 Task: Open Card Cabaret Review in Board Customer Needs Assessment to Workspace Help Desk Software and add a team member Softage.4@softage.net, a label Blue, a checklist Biology, an attachment from your computer, a color Blue and finally, add a card description 'Plan and execute company team-building retreat with a focus on personal branding' and a comment 'We should approach this task with a sense of experimentation and a willingness to learn from our mistakes.'. Add a start date 'Jan 08, 1900' with a due date 'Jan 15, 1900'
Action: Mouse moved to (95, 43)
Screenshot: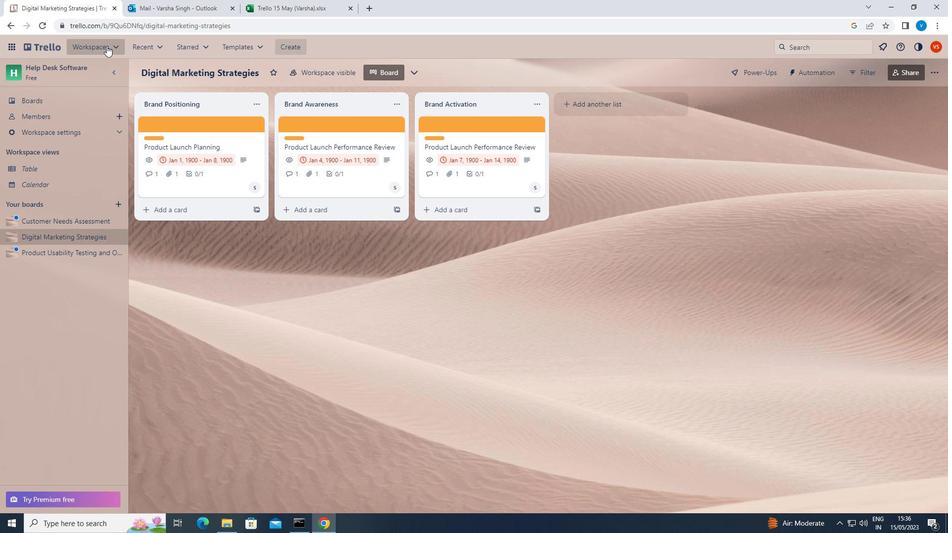 
Action: Mouse pressed left at (95, 43)
Screenshot: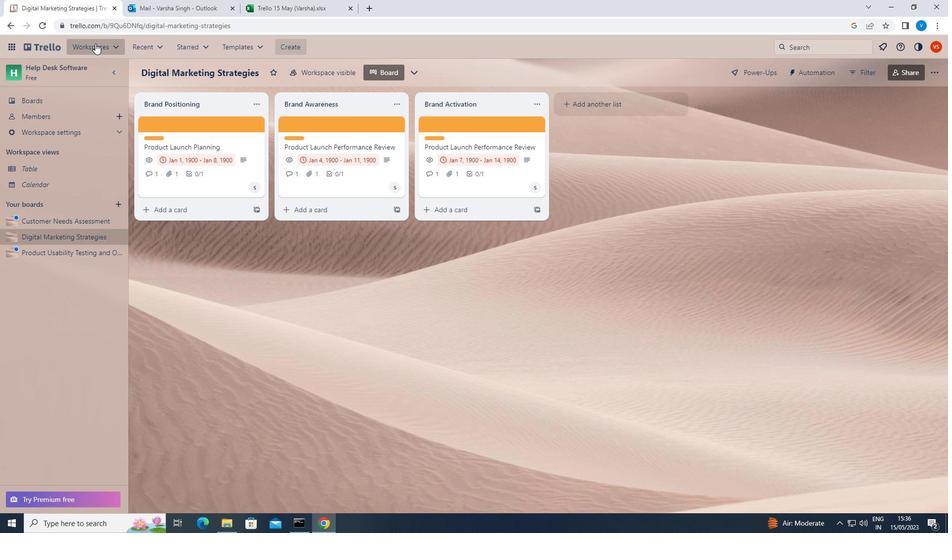 
Action: Mouse moved to (126, 464)
Screenshot: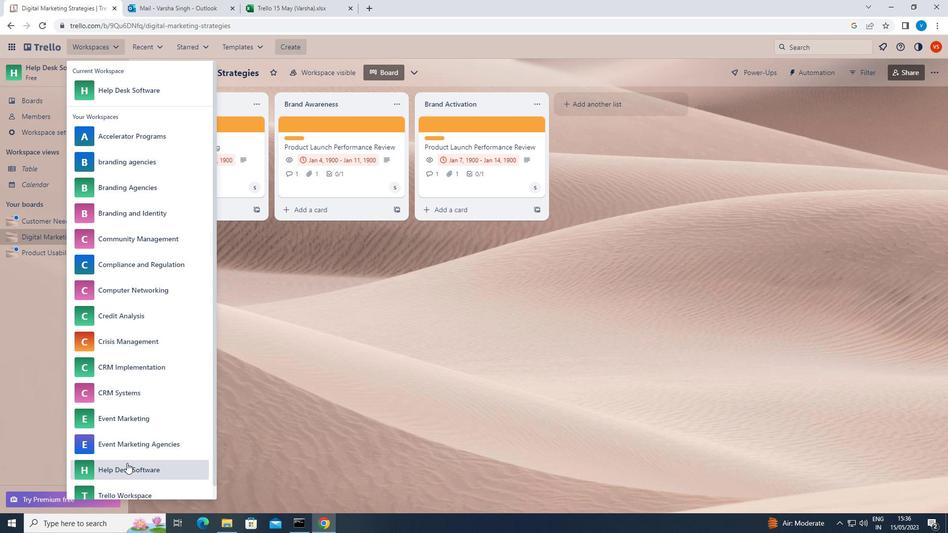 
Action: Mouse pressed left at (126, 464)
Screenshot: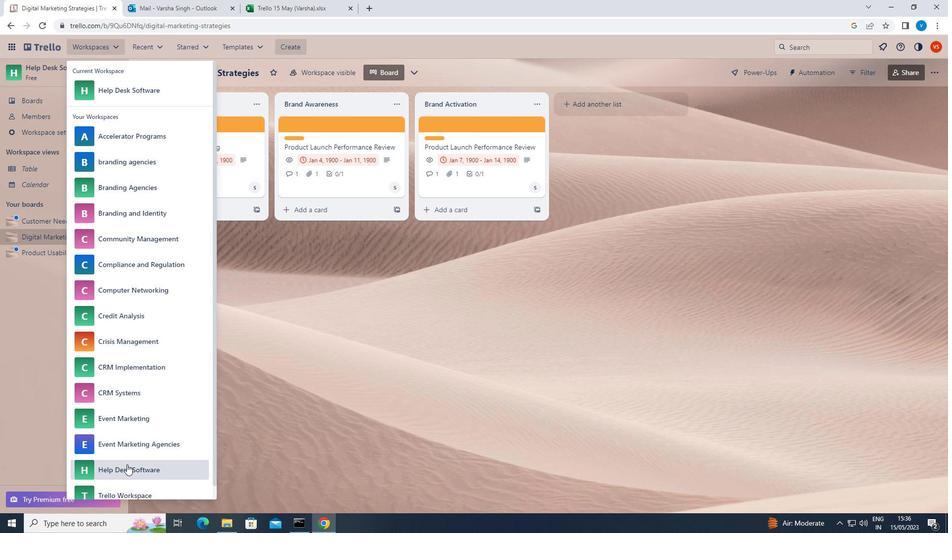 
Action: Mouse moved to (52, 219)
Screenshot: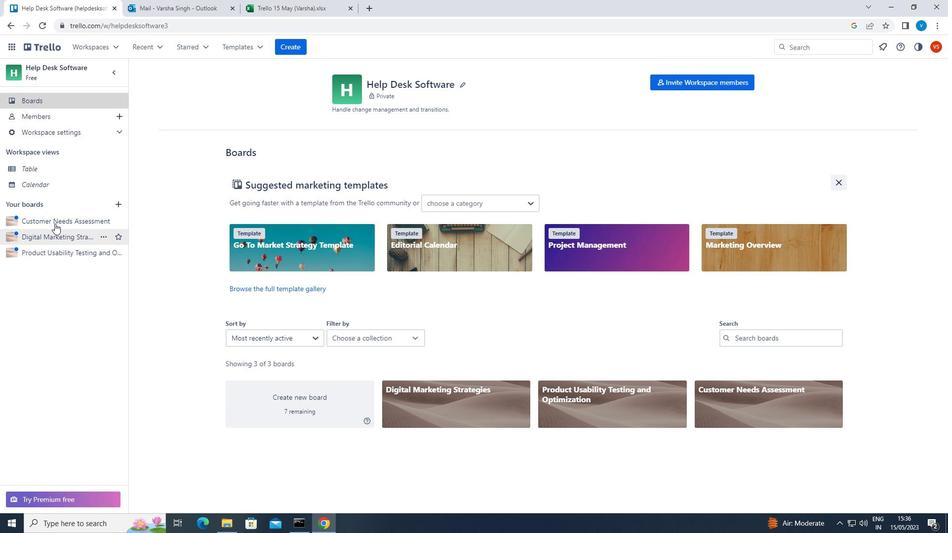 
Action: Mouse pressed left at (52, 219)
Screenshot: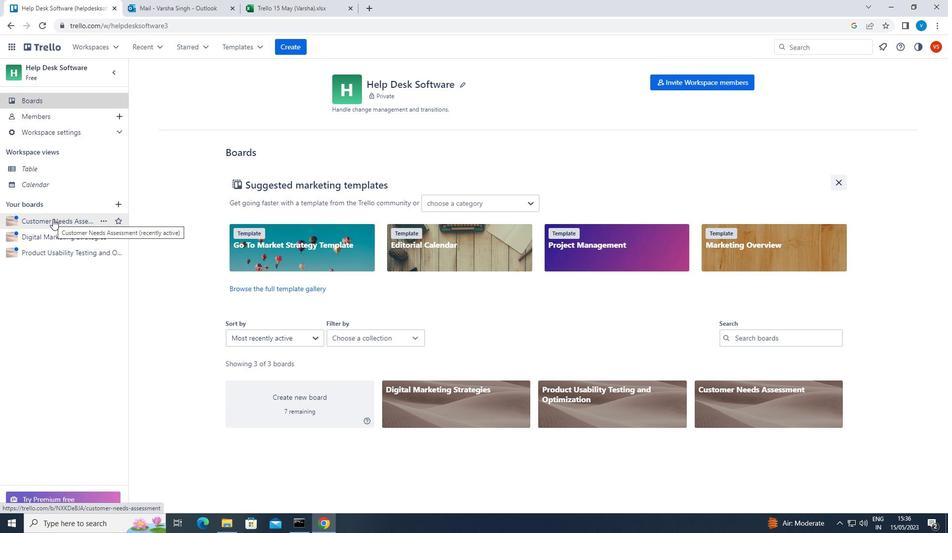 
Action: Mouse moved to (428, 124)
Screenshot: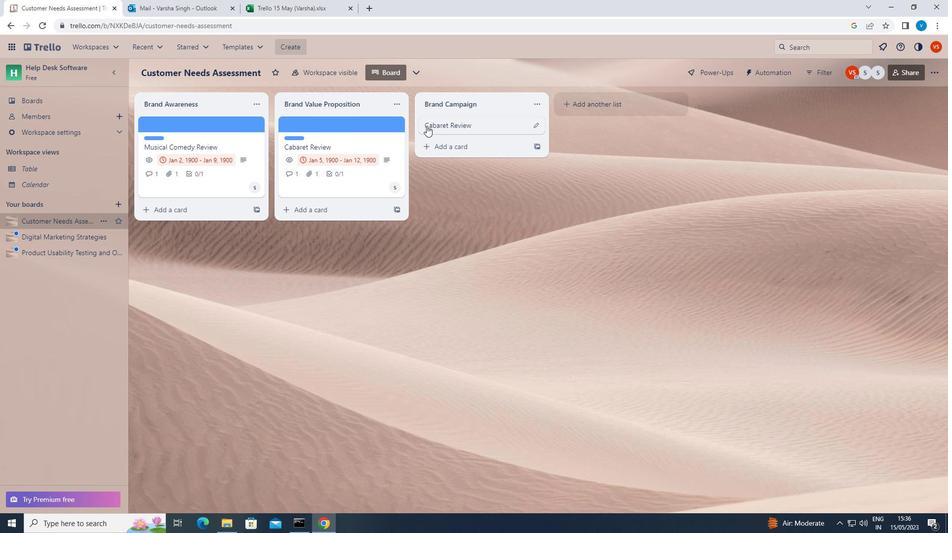 
Action: Mouse pressed left at (428, 124)
Screenshot: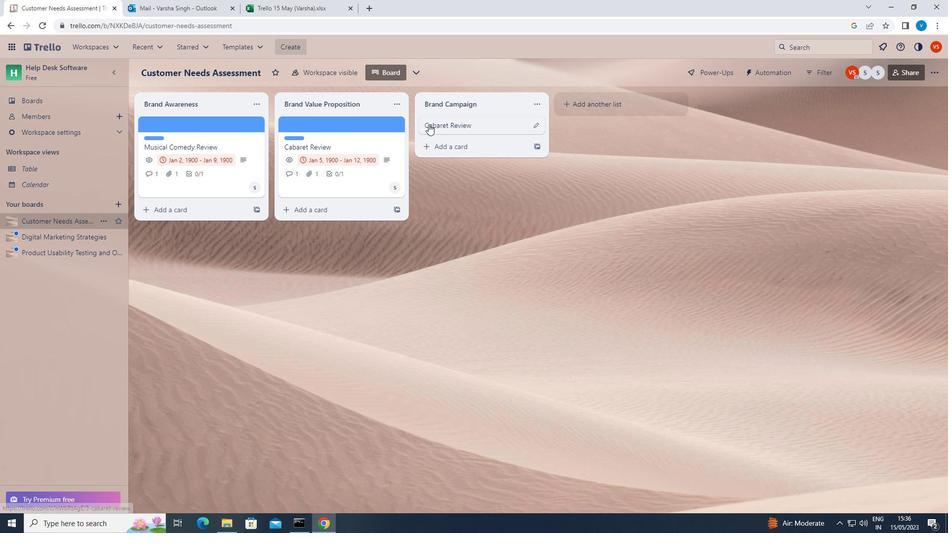 
Action: Mouse moved to (605, 162)
Screenshot: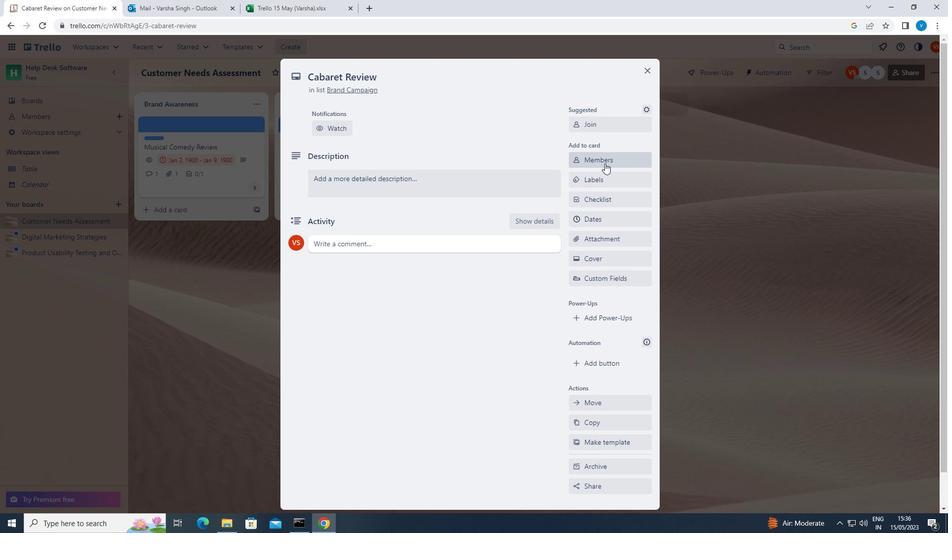 
Action: Mouse pressed left at (605, 162)
Screenshot: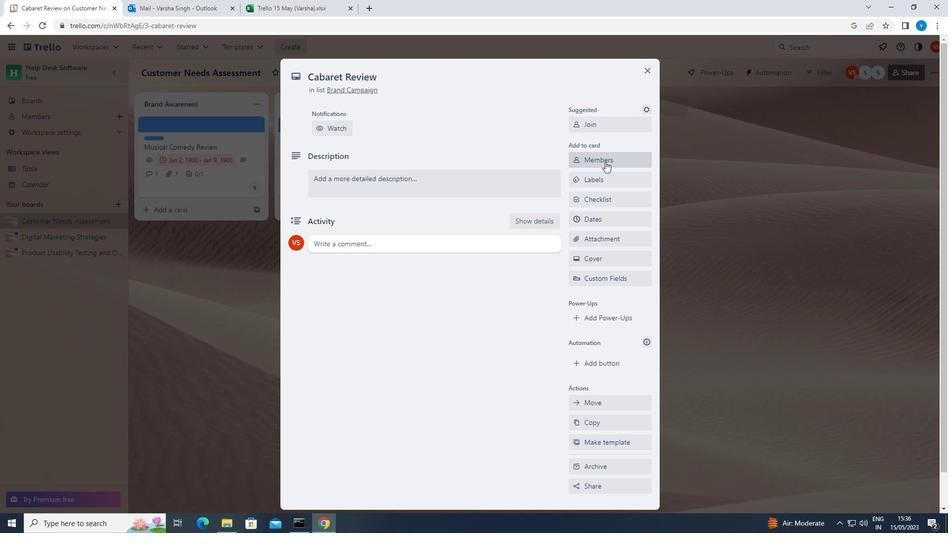 
Action: Mouse moved to (551, 180)
Screenshot: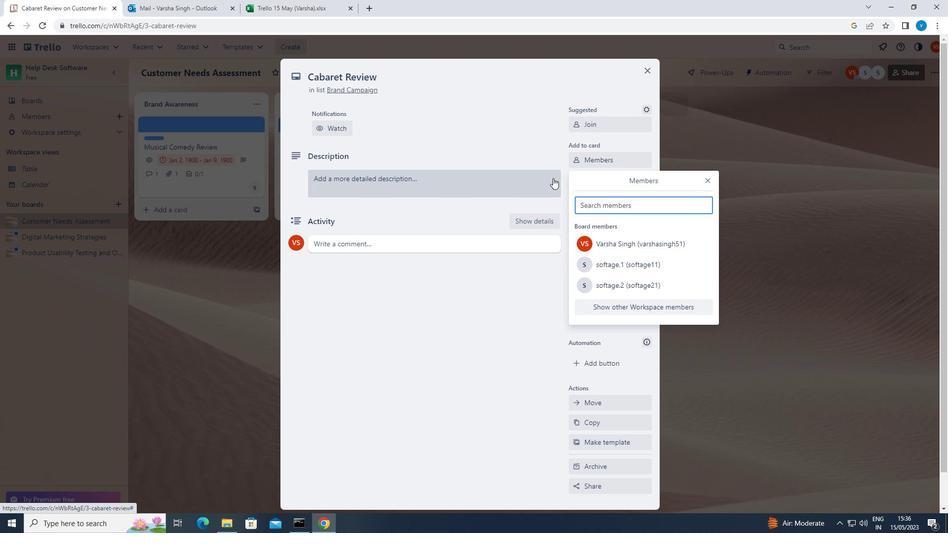 
Action: Key pressed <Key.shift>SOFTAGE.4<Key.shift><Key.shift><Key.shift>@SOFTAGE.NET
Screenshot: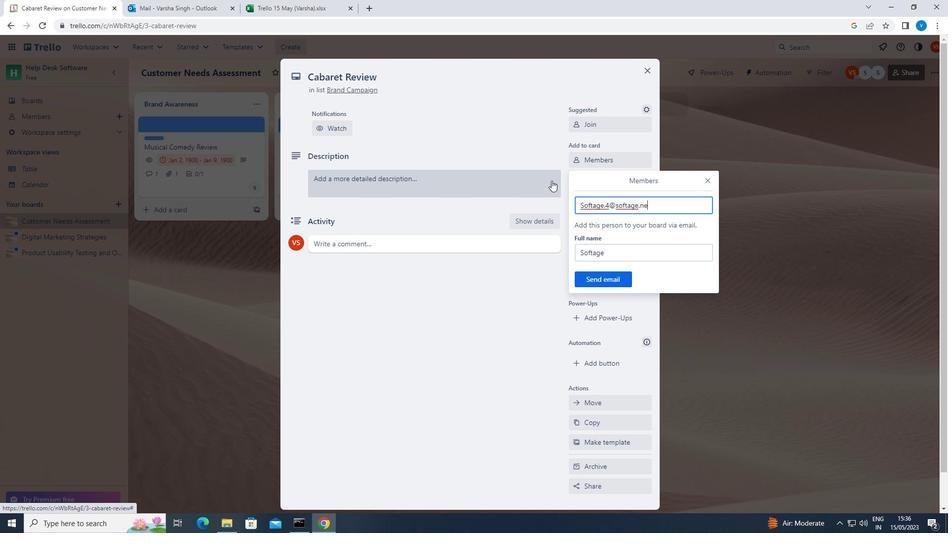
Action: Mouse moved to (614, 275)
Screenshot: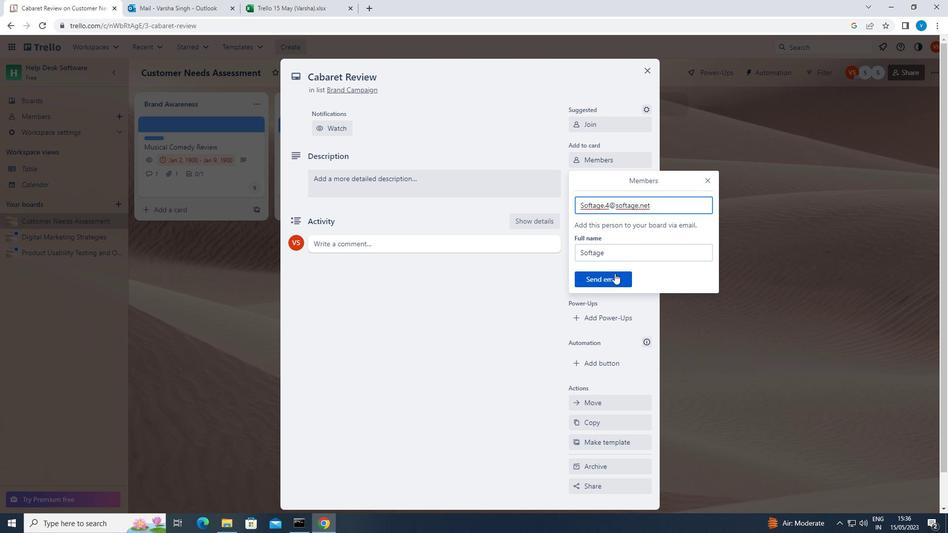 
Action: Mouse pressed left at (614, 275)
Screenshot: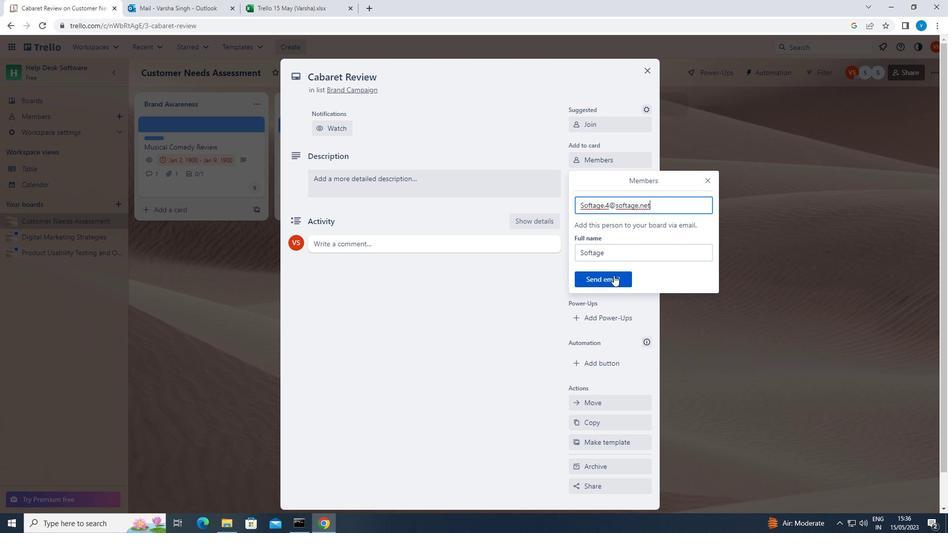 
Action: Mouse moved to (609, 178)
Screenshot: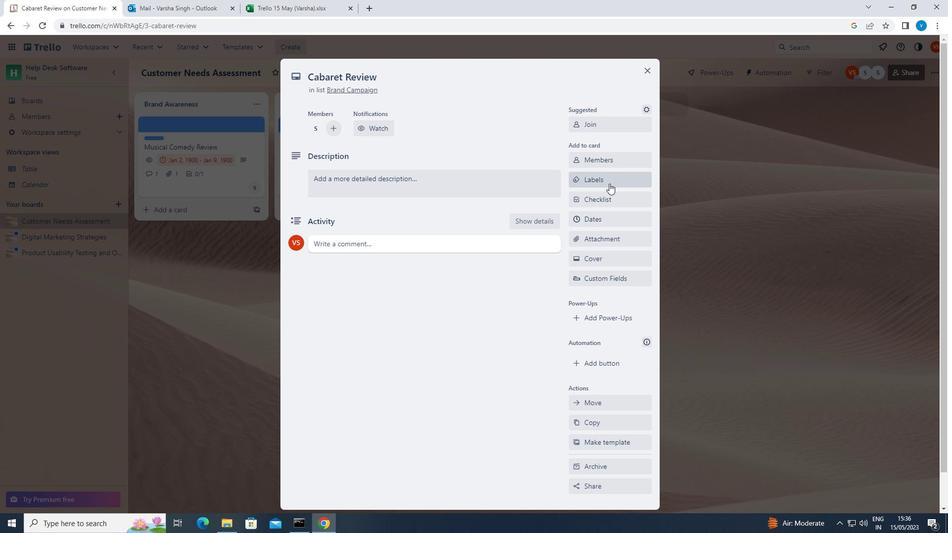 
Action: Mouse pressed left at (609, 178)
Screenshot: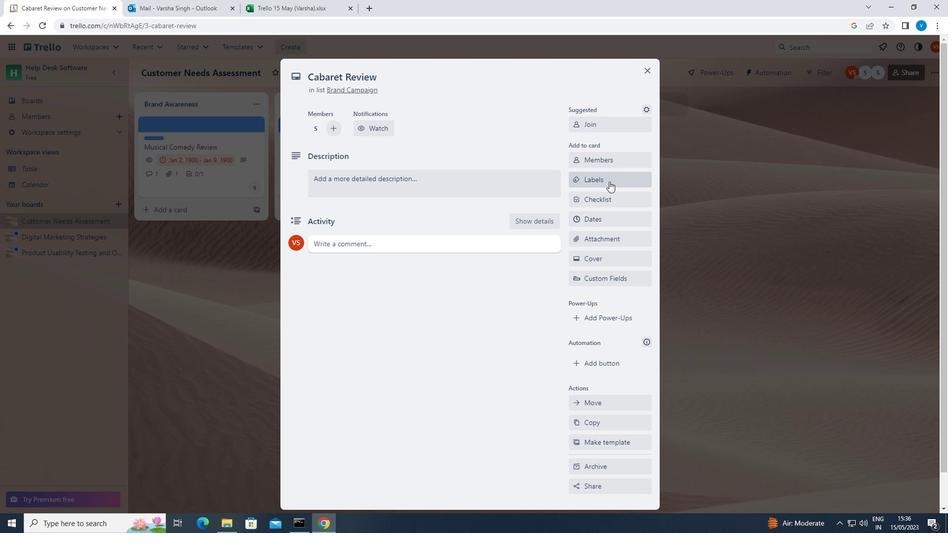 
Action: Mouse moved to (606, 342)
Screenshot: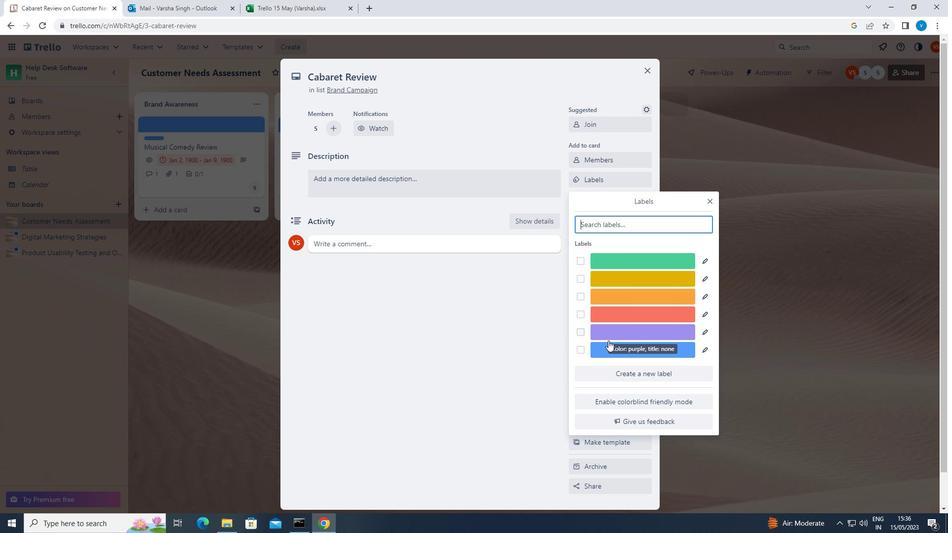 
Action: Mouse pressed left at (606, 342)
Screenshot: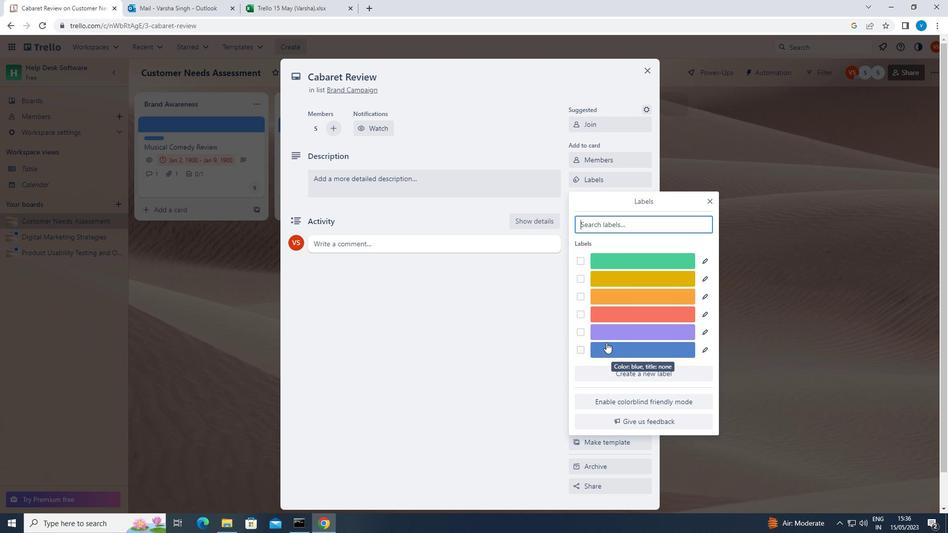 
Action: Mouse moved to (712, 203)
Screenshot: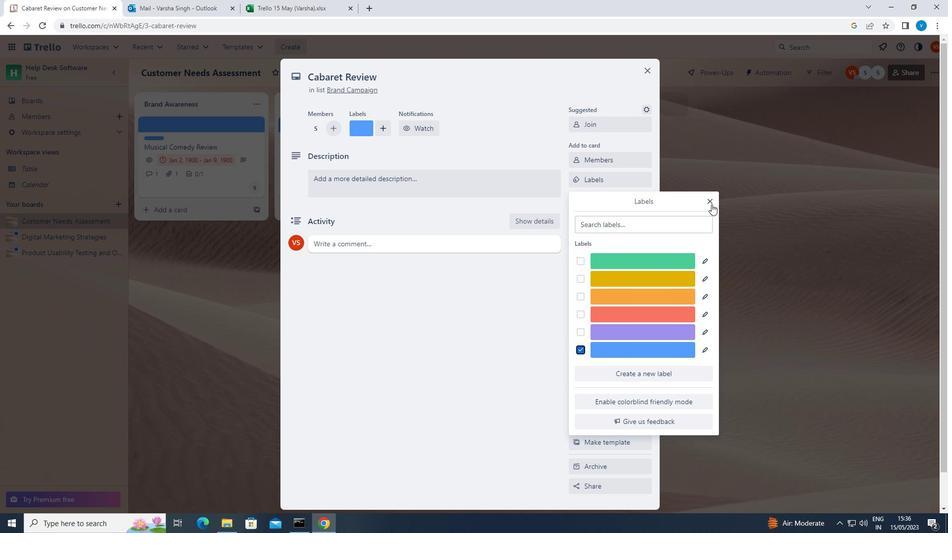 
Action: Mouse pressed left at (712, 203)
Screenshot: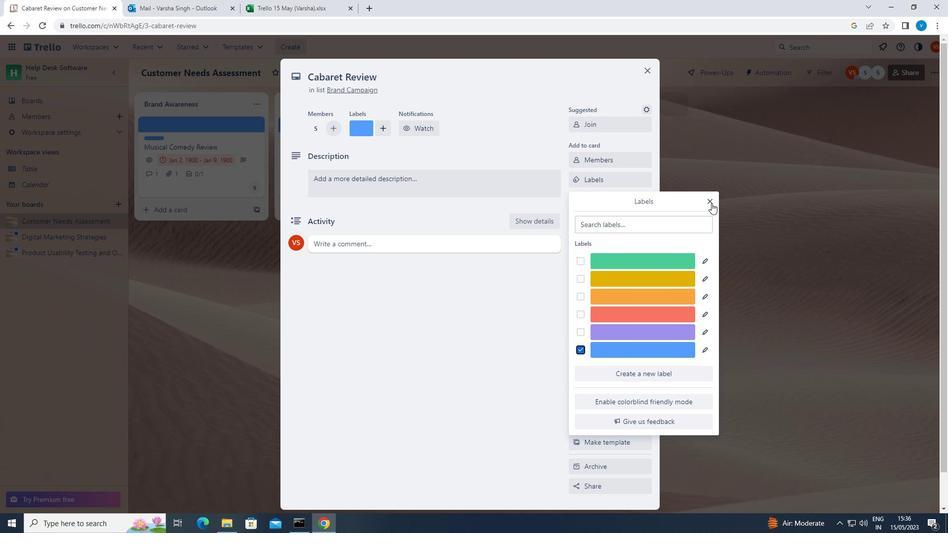 
Action: Mouse moved to (601, 202)
Screenshot: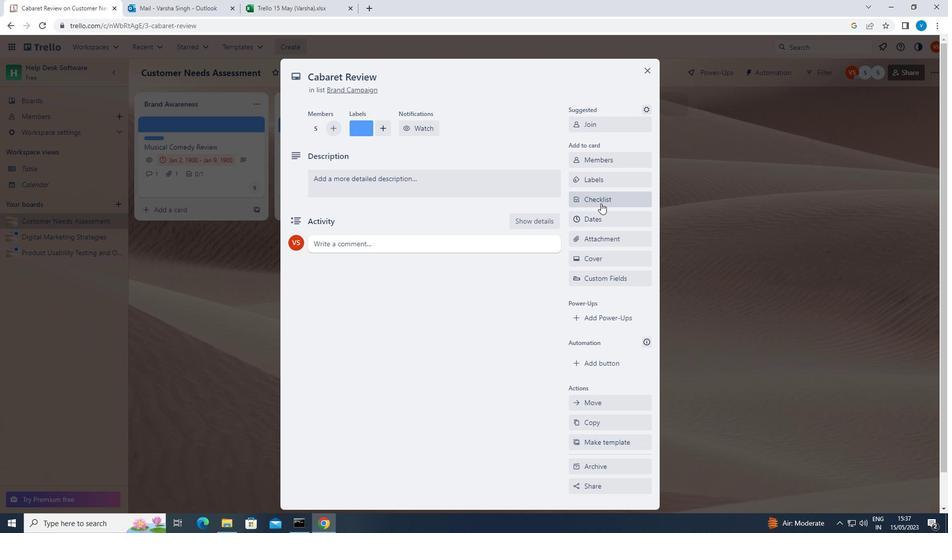 
Action: Mouse pressed left at (601, 202)
Screenshot: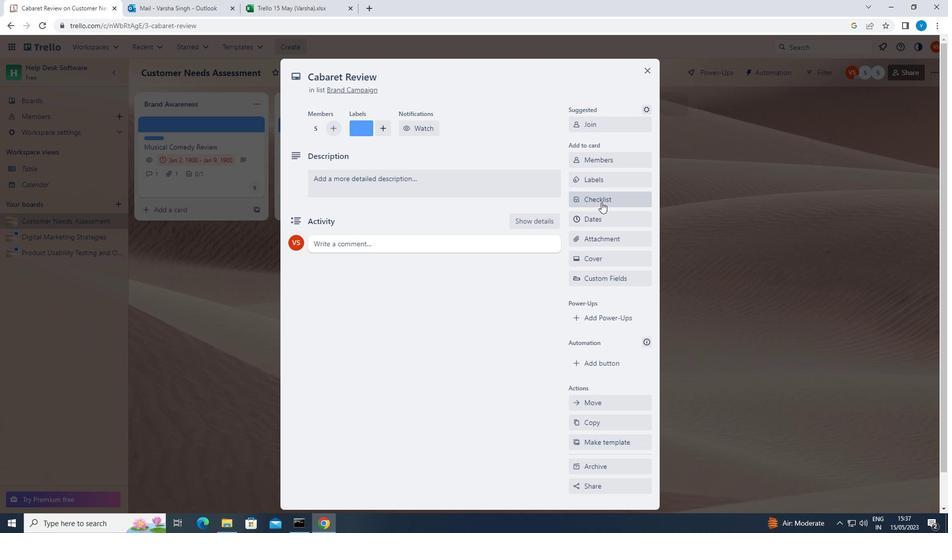 
Action: Mouse moved to (614, 301)
Screenshot: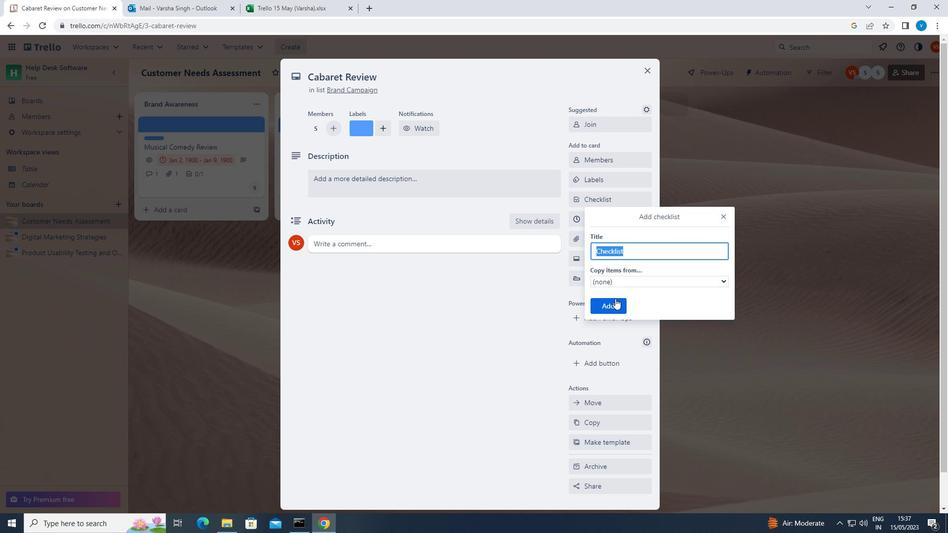 
Action: Mouse pressed left at (614, 301)
Screenshot: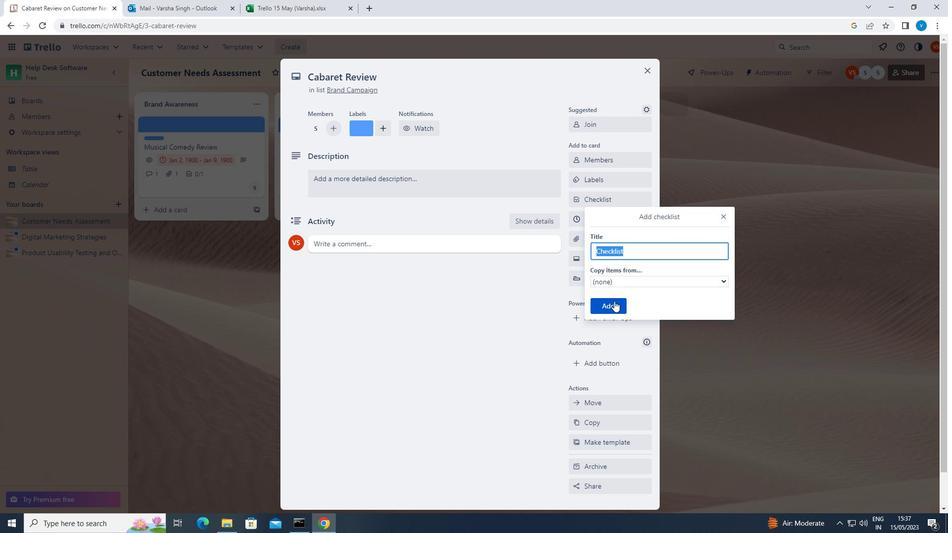 
Action: Mouse moved to (612, 306)
Screenshot: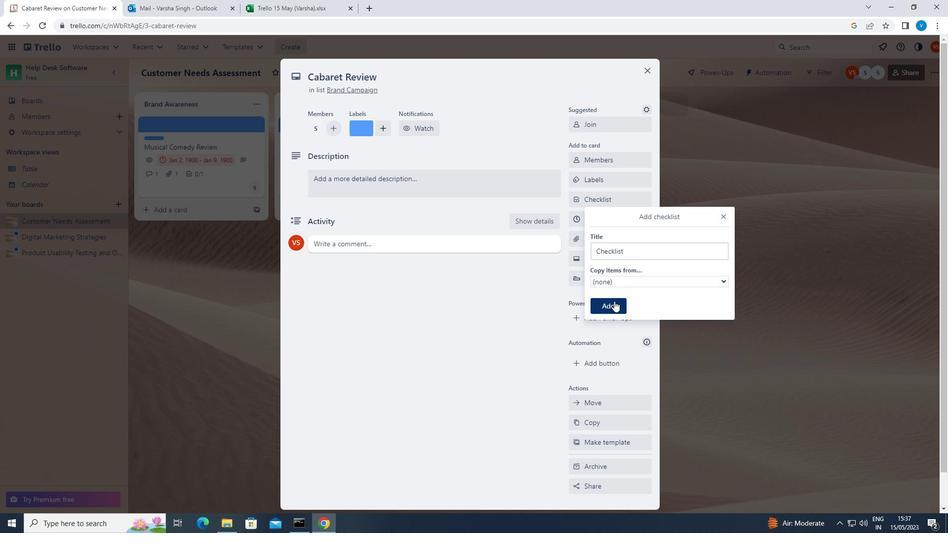
Action: Key pressed <Key.shift><Key.shift>BIOLOGY
Screenshot: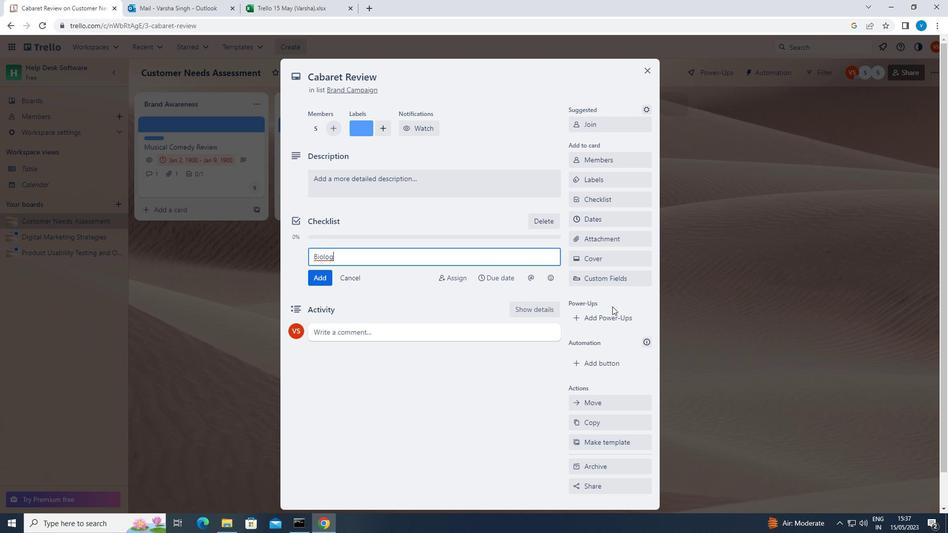 
Action: Mouse moved to (326, 273)
Screenshot: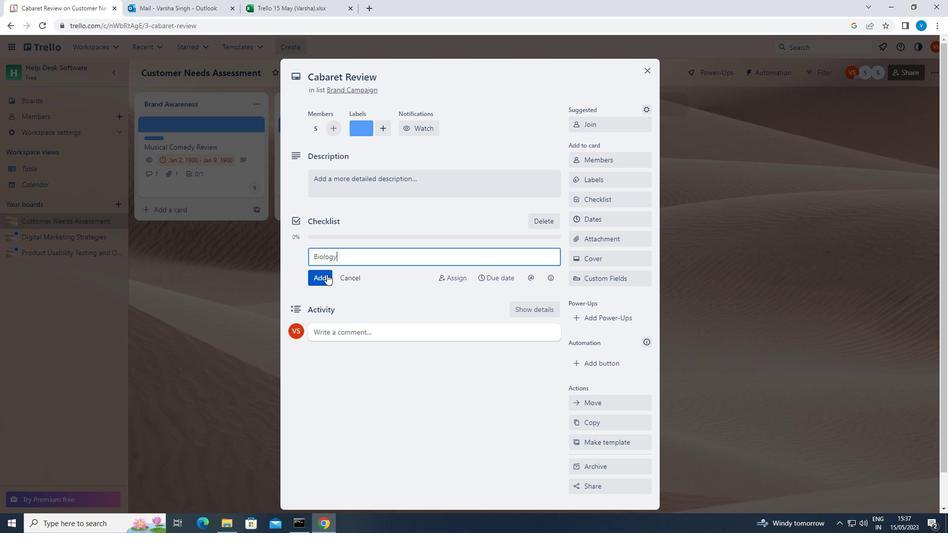 
Action: Mouse pressed left at (326, 273)
Screenshot: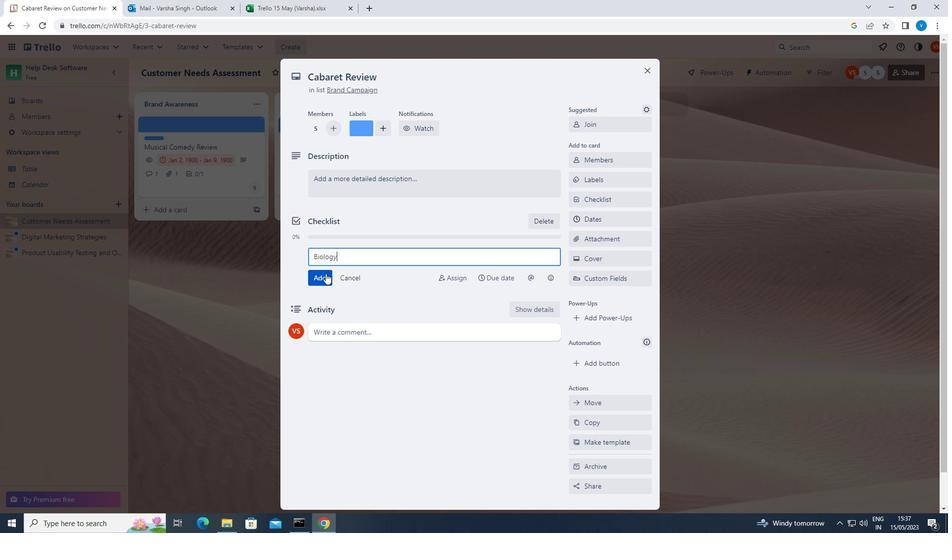
Action: Mouse moved to (612, 239)
Screenshot: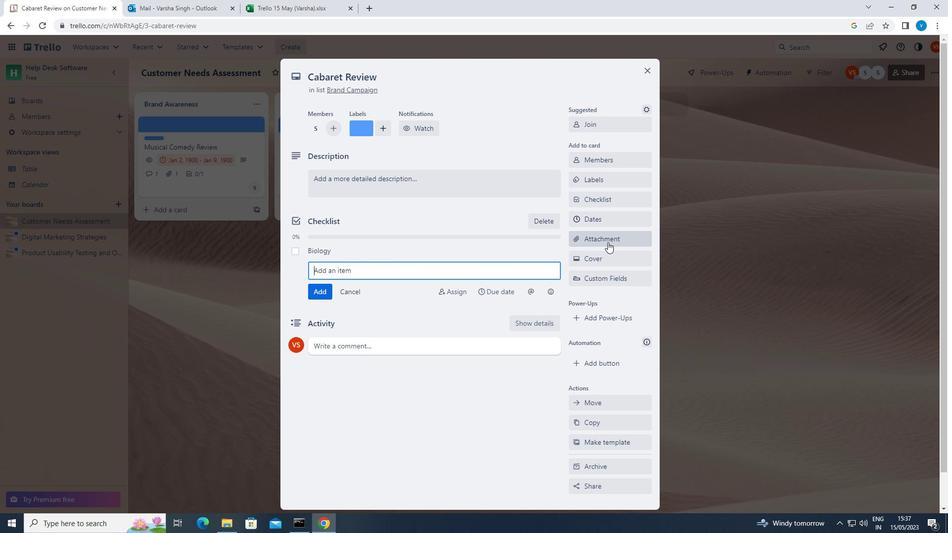 
Action: Mouse pressed left at (612, 239)
Screenshot: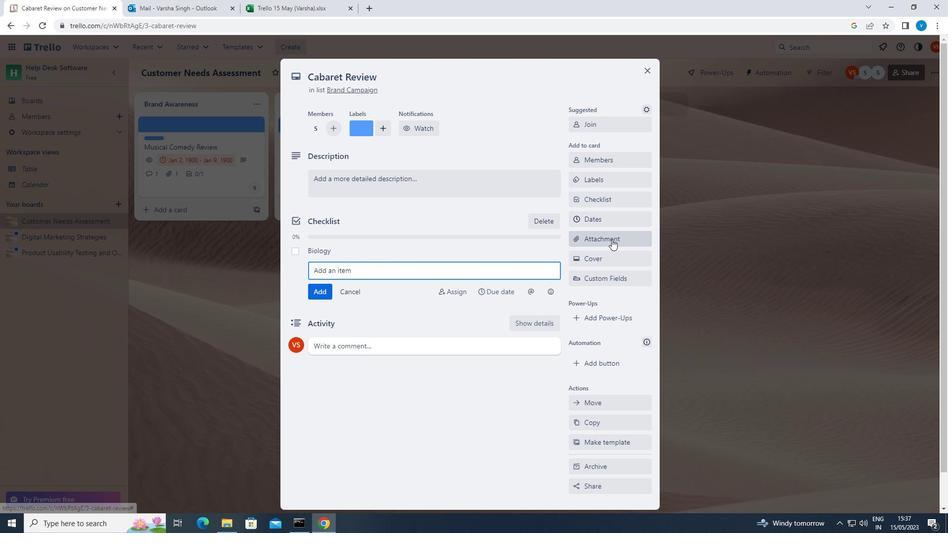 
Action: Mouse moved to (596, 282)
Screenshot: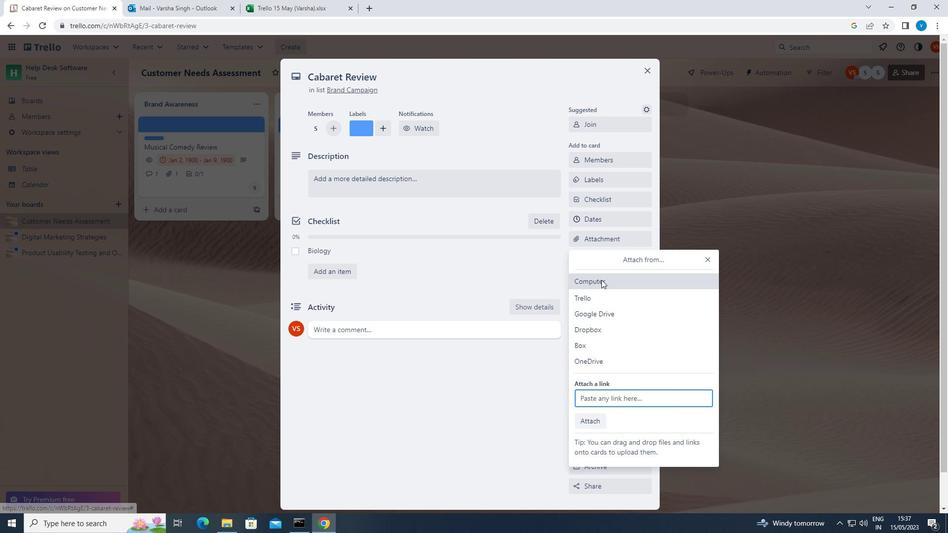 
Action: Mouse pressed left at (596, 282)
Screenshot: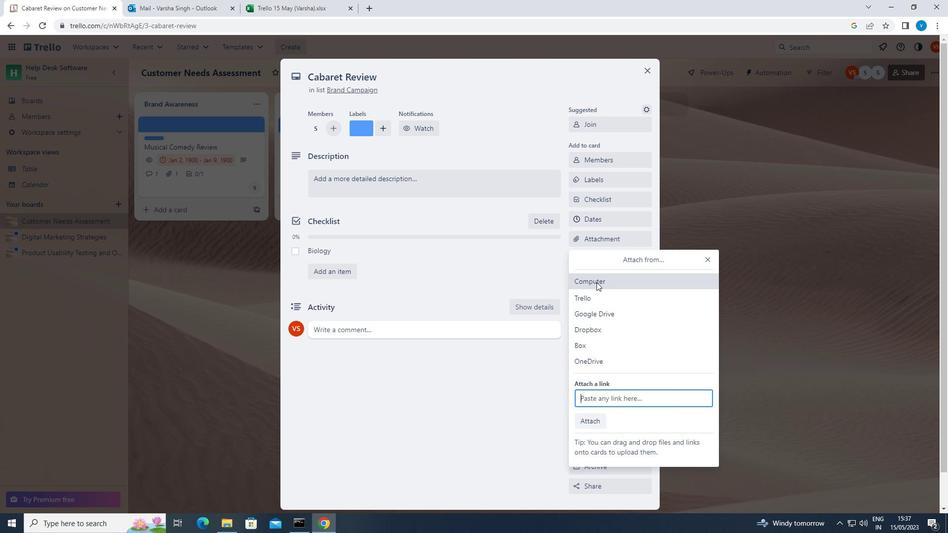 
Action: Mouse moved to (360, 195)
Screenshot: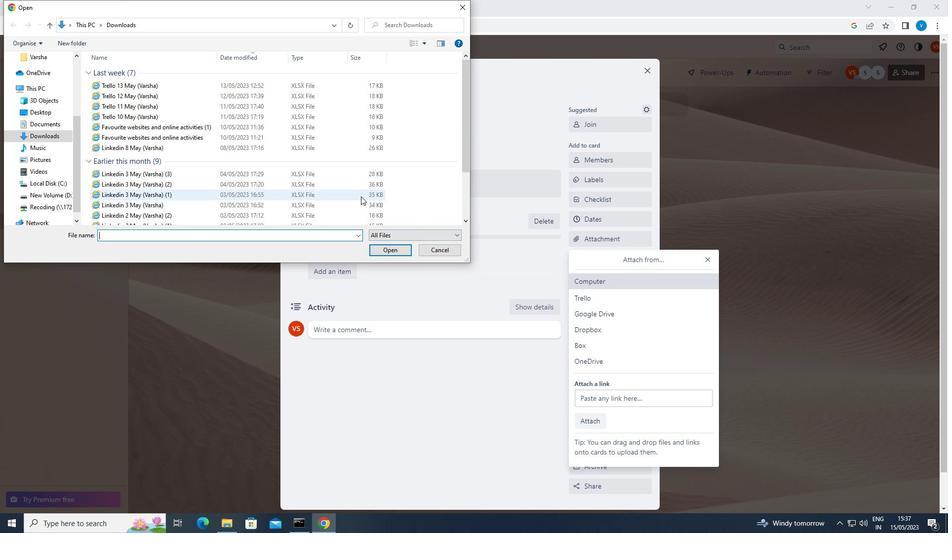 
Action: Mouse pressed left at (360, 195)
Screenshot: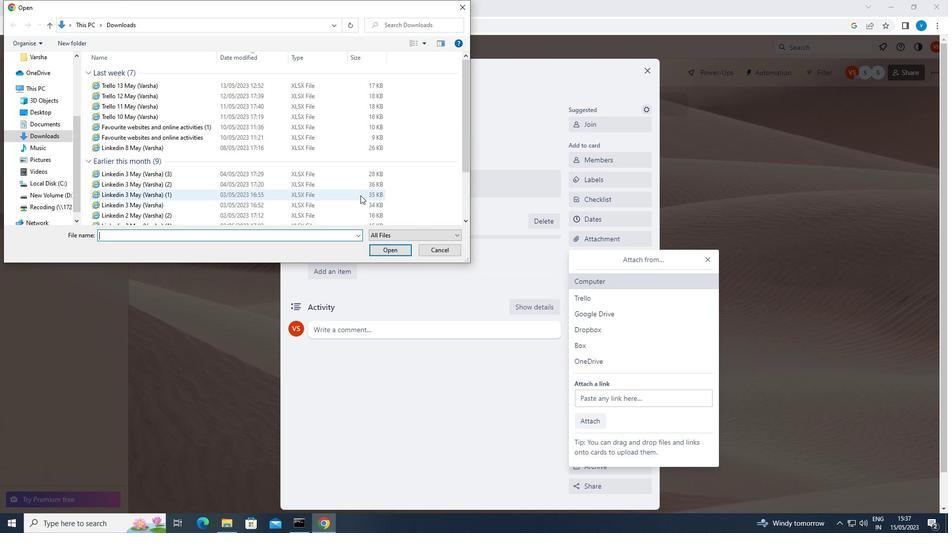 
Action: Mouse moved to (390, 247)
Screenshot: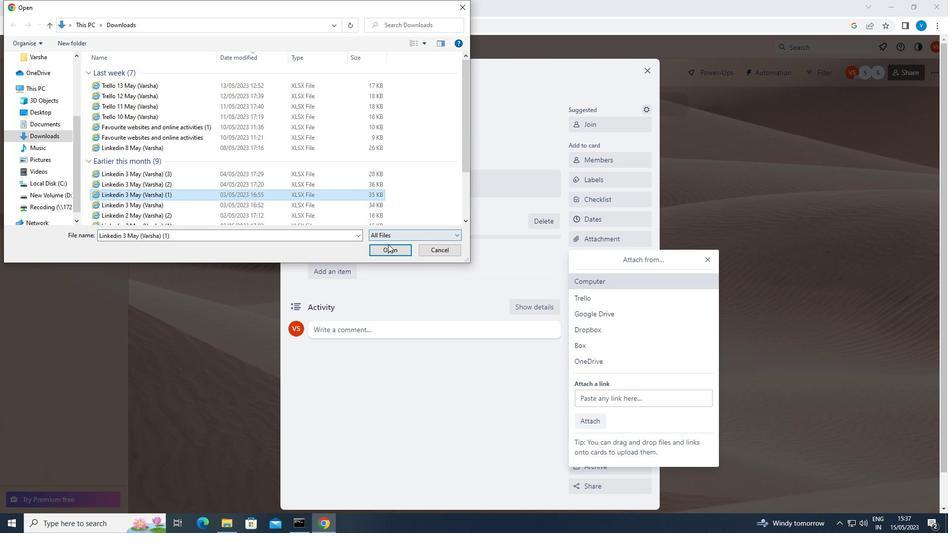 
Action: Mouse pressed left at (390, 247)
Screenshot: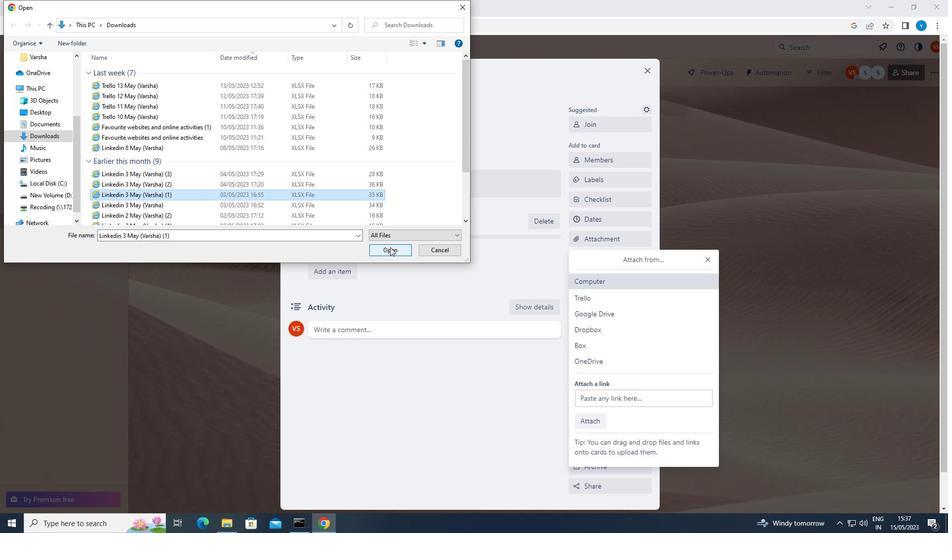 
Action: Mouse moved to (595, 258)
Screenshot: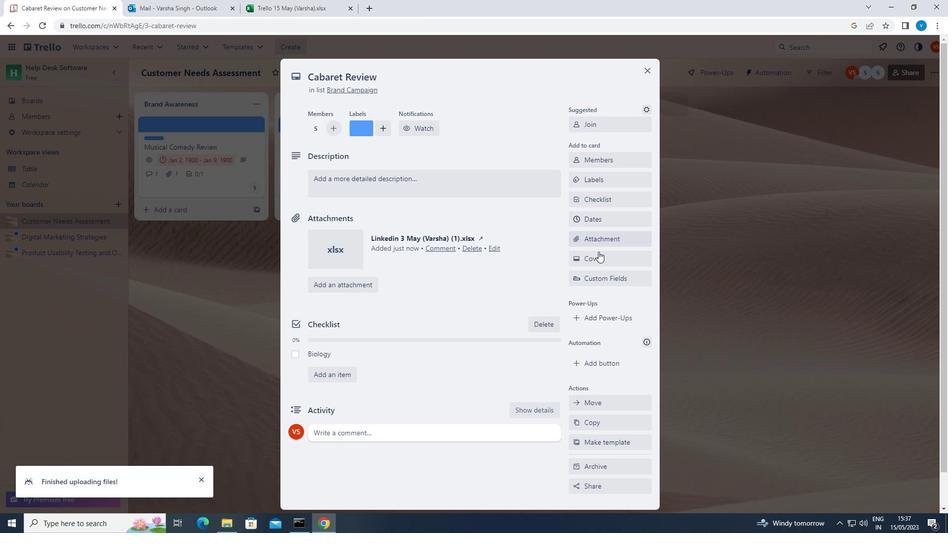 
Action: Mouse pressed left at (595, 258)
Screenshot: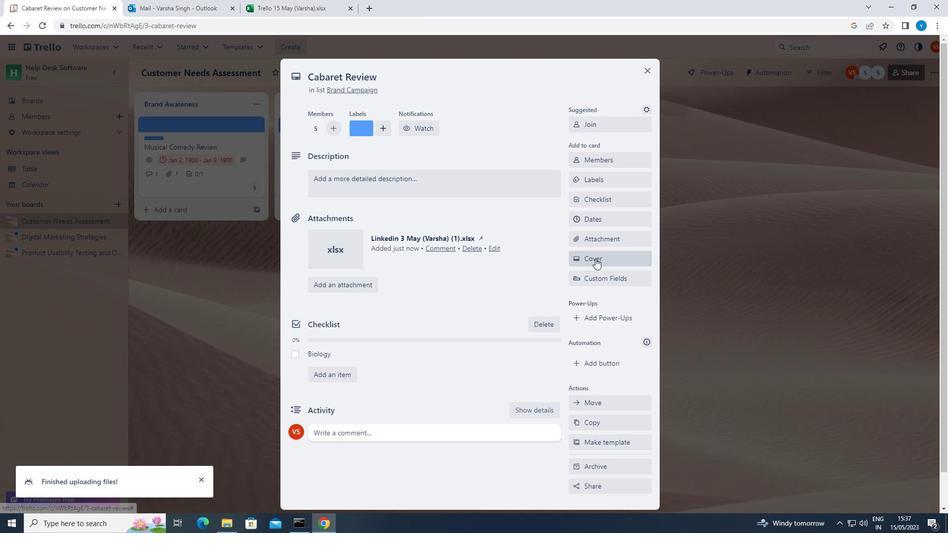 
Action: Mouse moved to (587, 330)
Screenshot: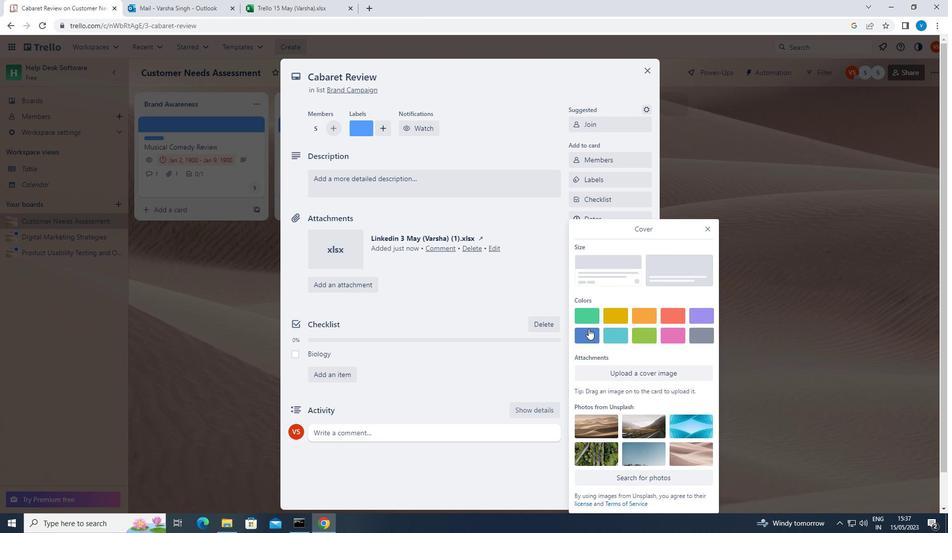 
Action: Mouse pressed left at (587, 330)
Screenshot: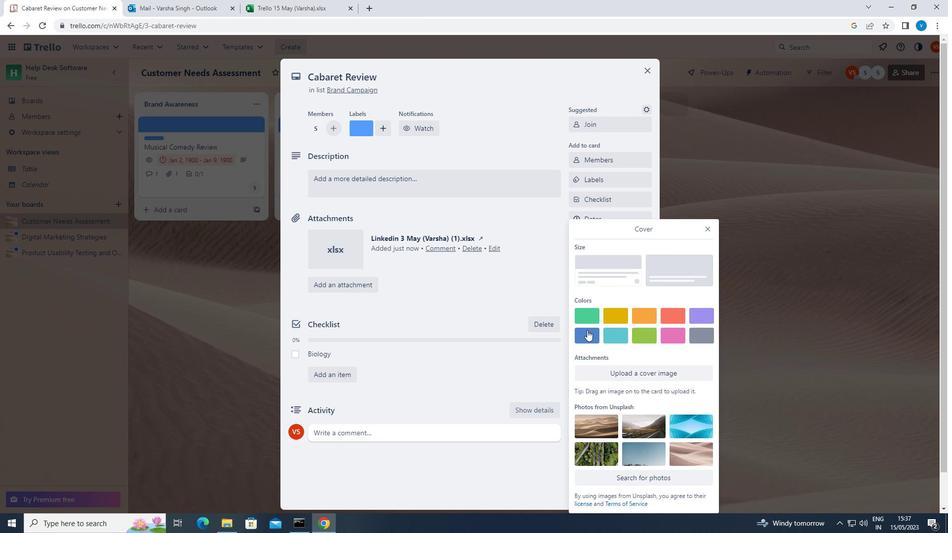 
Action: Mouse moved to (707, 211)
Screenshot: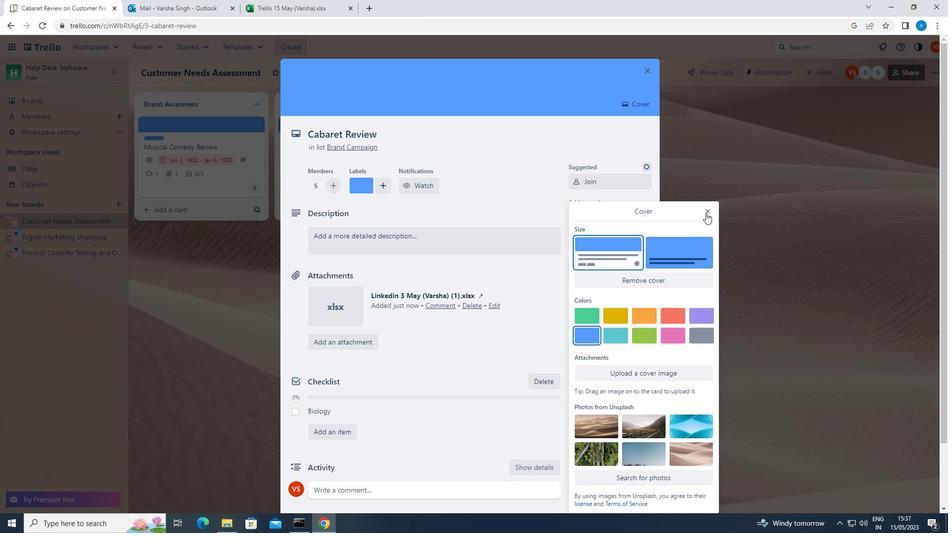 
Action: Mouse pressed left at (707, 211)
Screenshot: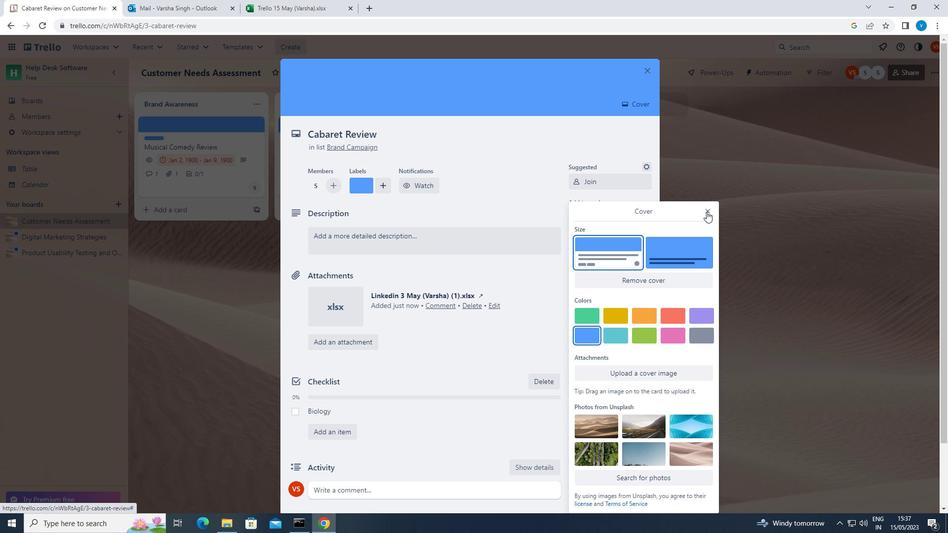 
Action: Mouse moved to (528, 237)
Screenshot: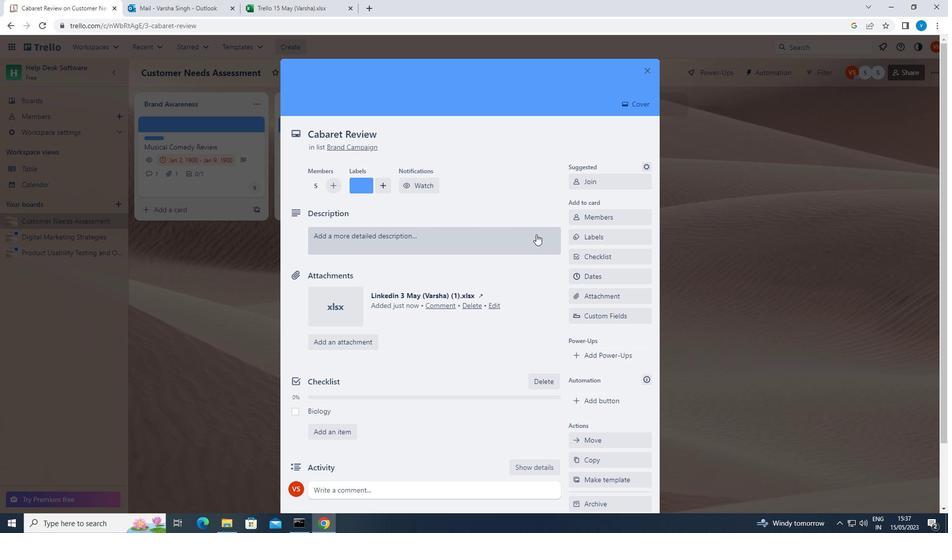 
Action: Mouse pressed left at (528, 237)
Screenshot: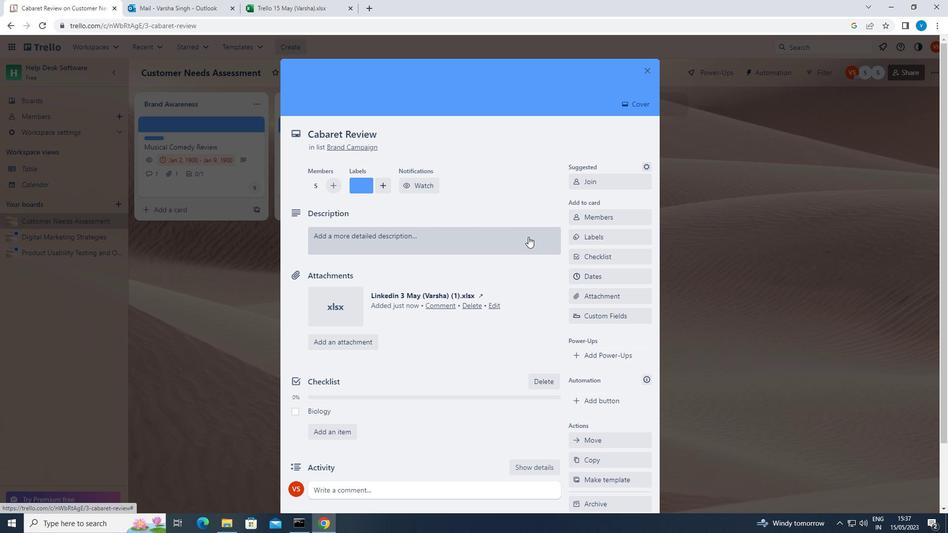 
Action: Key pressed <Key.shift><Key.shift><Key.shift><Key.shift>PLAN<Key.space>AND<Key.space>EXECUTE<Key.space>COMPANY<Key.space>TEAM-BUILDING<Key.space>RETREAT<Key.space>WITH<Key.space>A<Key.space>FOCUS<Key.space>ON<Key.space>PERSONAL<Key.space>BRANDING
Screenshot: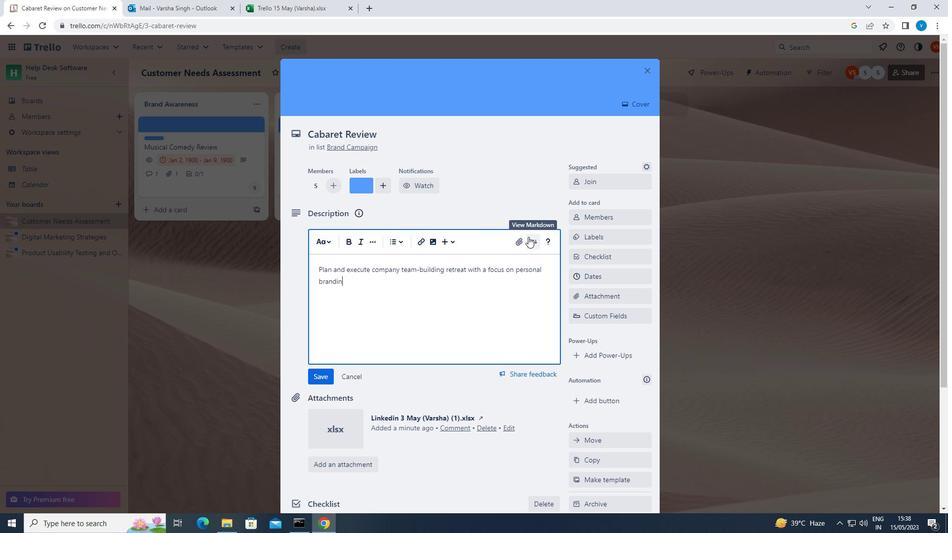 
Action: Mouse moved to (326, 372)
Screenshot: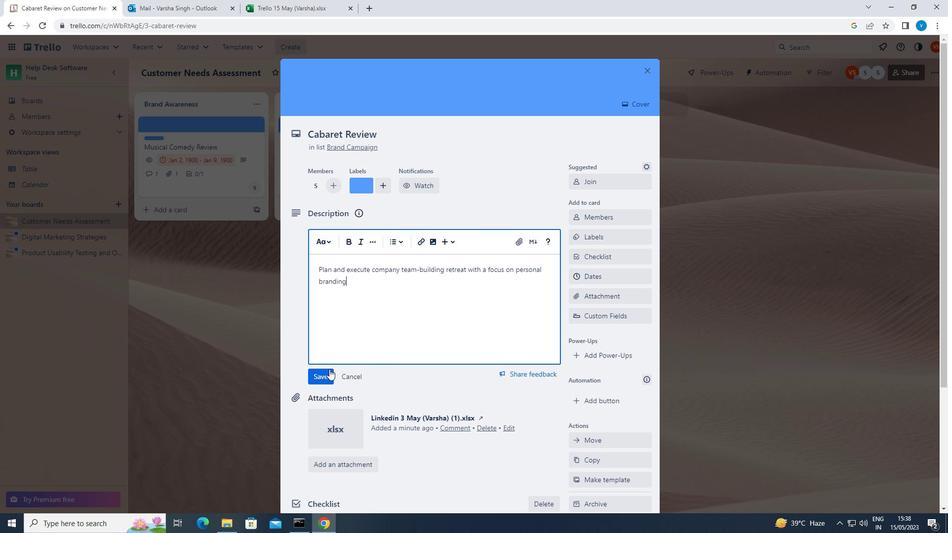 
Action: Mouse pressed left at (326, 372)
Screenshot: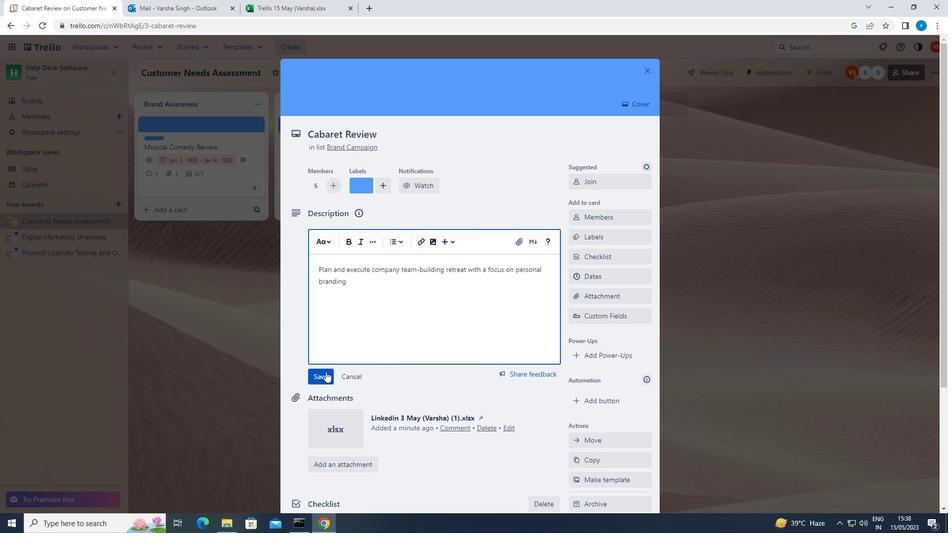 
Action: Mouse moved to (354, 475)
Screenshot: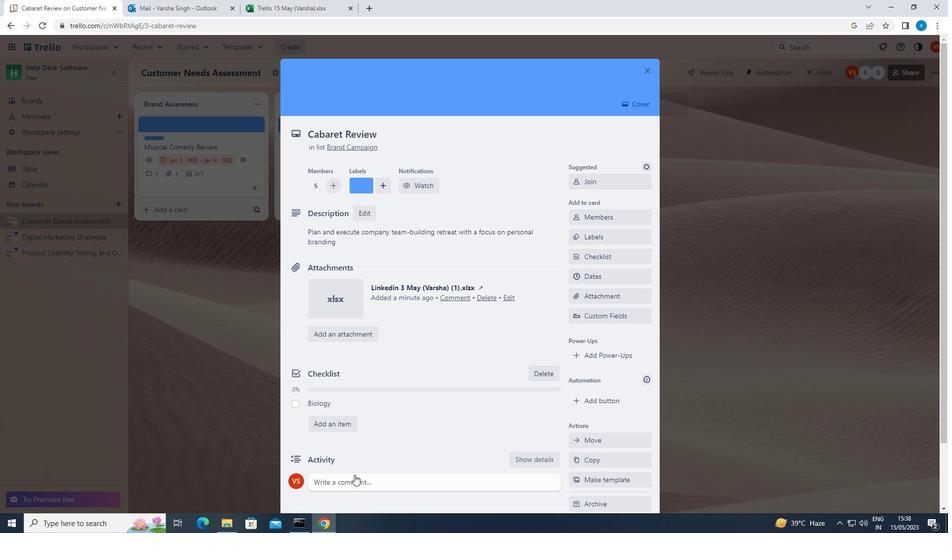 
Action: Mouse pressed left at (354, 475)
Screenshot: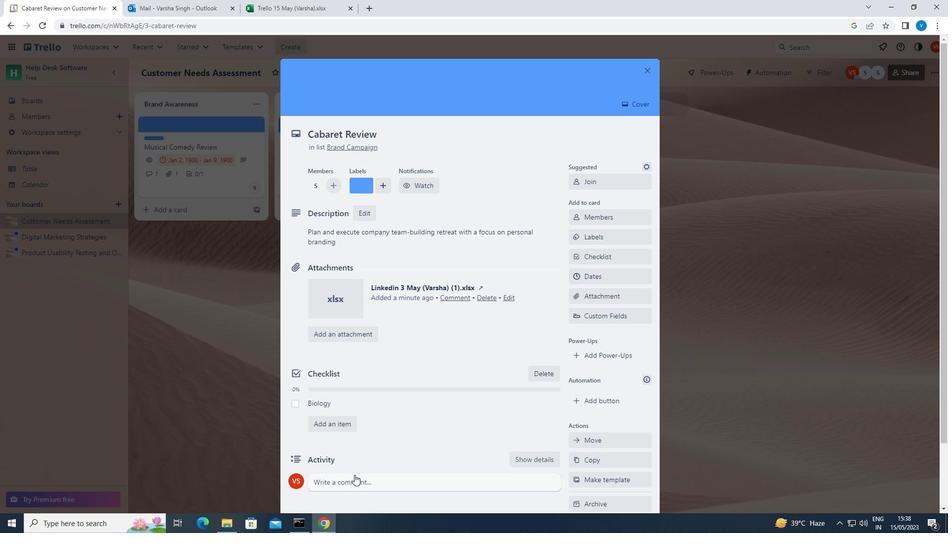 
Action: Key pressed <Key.shift>WE<Key.space>SHOULD<Key.space>APPROACH<Key.space>THIS<Key.space>TASK<Key.space>WITH<Key.space>A<Key.space>SENSE<Key.space>OF<Key.space>EXPERIMENTATION<Key.space>AND<Key.space>A<Key.space>WILLINGNESS<Key.space>TO<Key.space>LEARN<Key.space>FROM<Key.space>OUR<Key.space>MISTAKES.
Screenshot: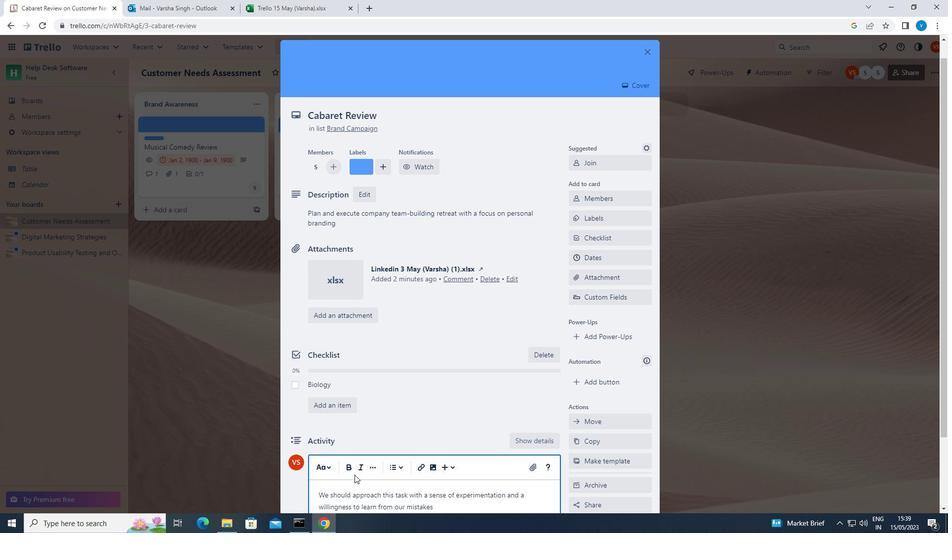 
Action: Mouse moved to (470, 387)
Screenshot: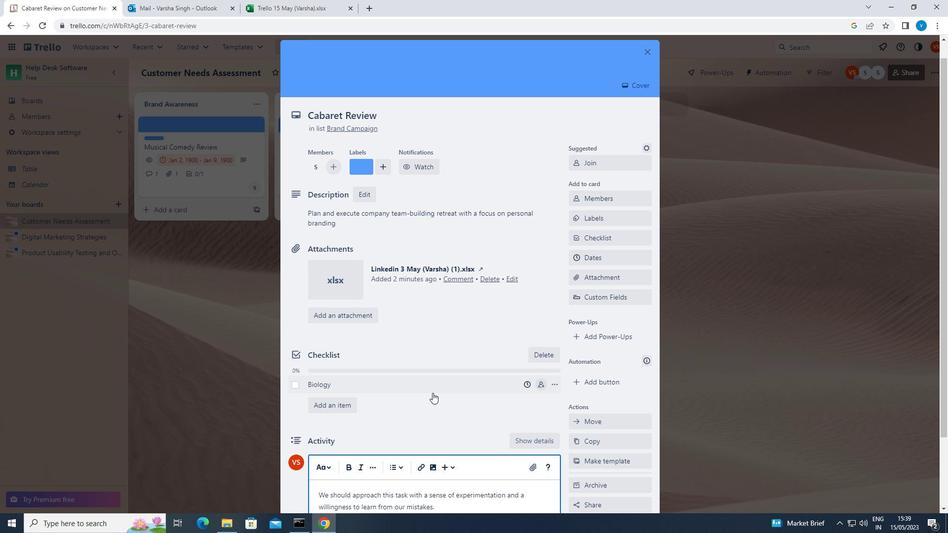 
Action: Mouse scrolled (470, 386) with delta (0, 0)
Screenshot: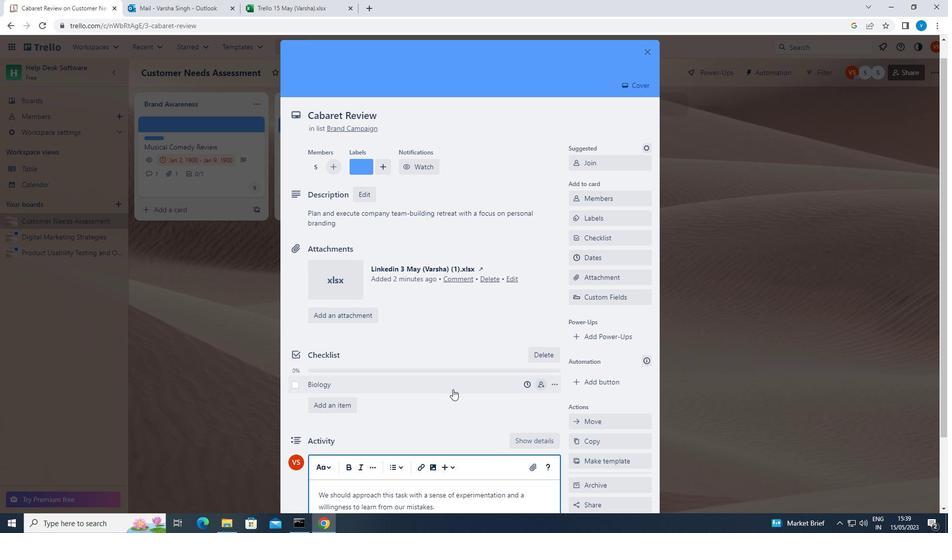 
Action: Mouse scrolled (470, 386) with delta (0, 0)
Screenshot: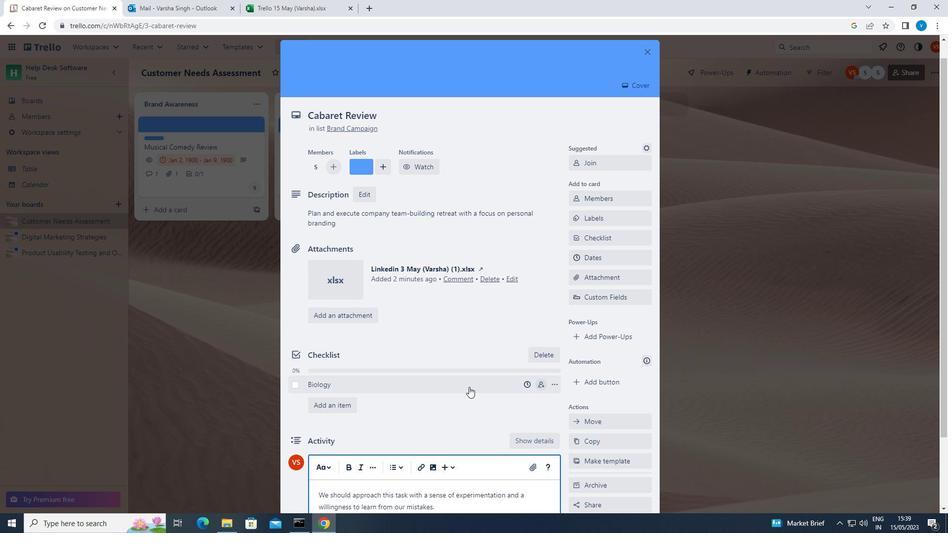
Action: Mouse scrolled (470, 386) with delta (0, 0)
Screenshot: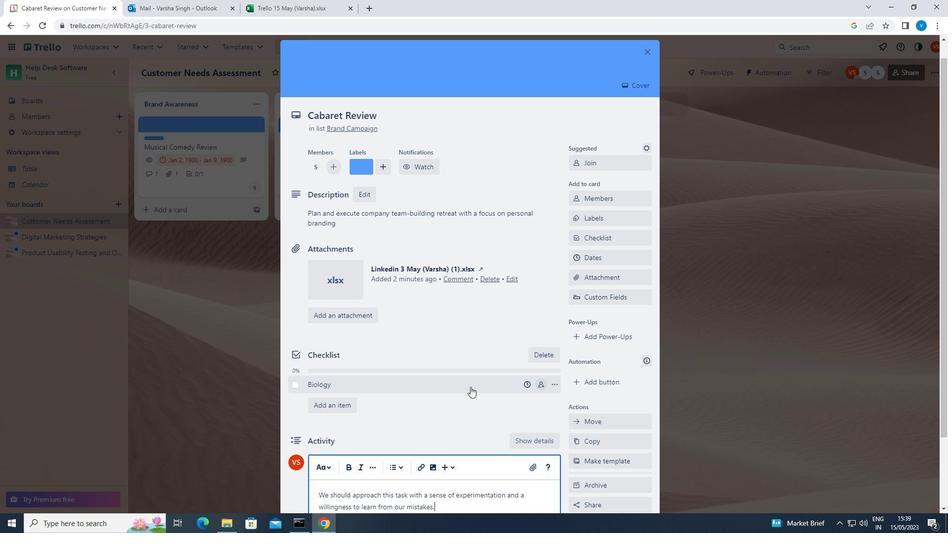 
Action: Mouse moved to (326, 451)
Screenshot: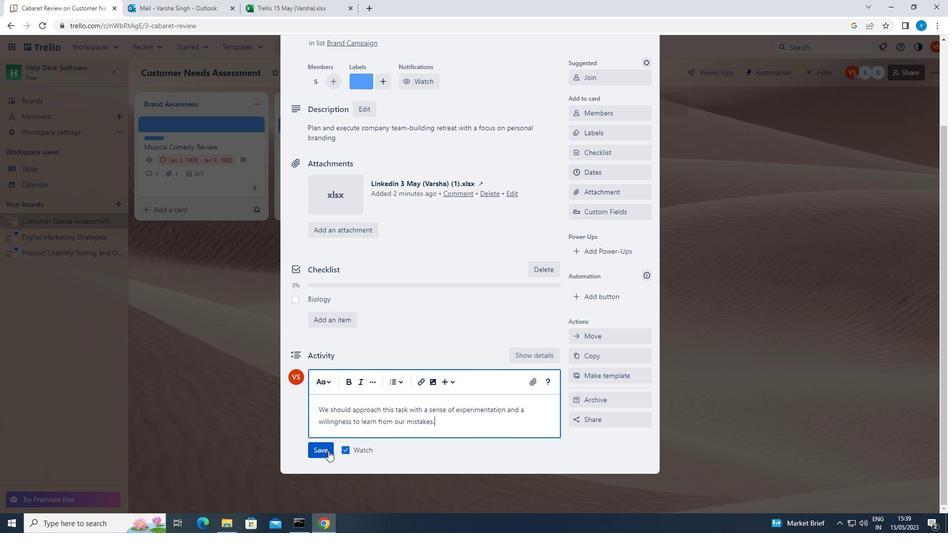 
Action: Mouse pressed left at (326, 451)
Screenshot: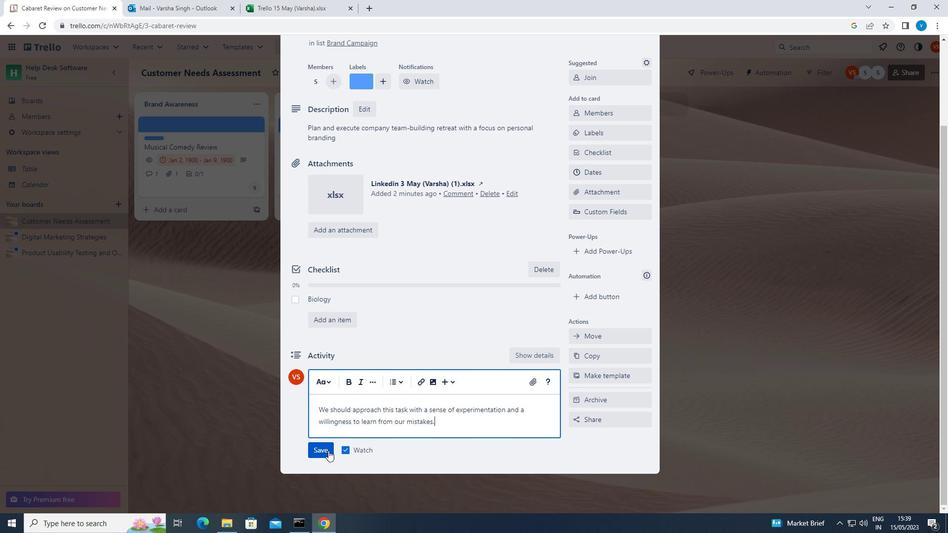 
Action: Mouse moved to (616, 182)
Screenshot: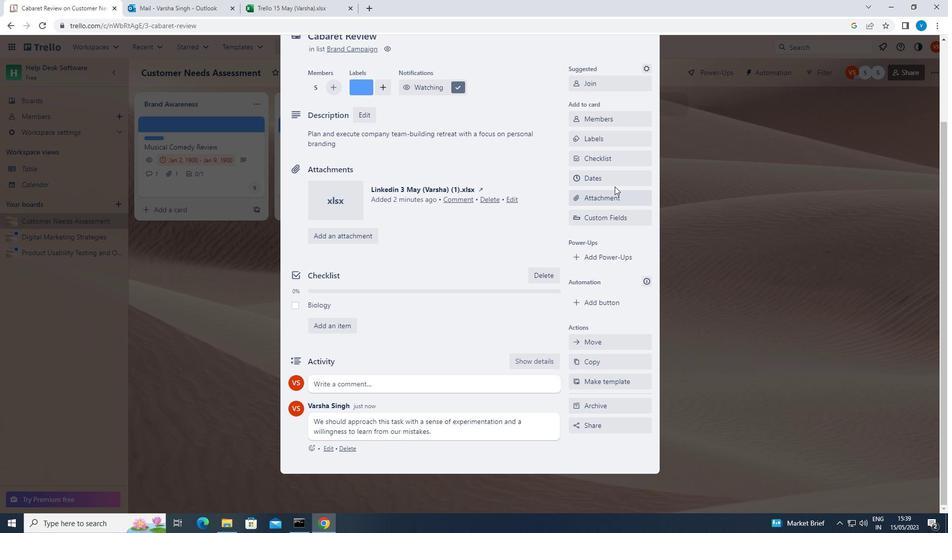 
Action: Mouse pressed left at (616, 182)
Screenshot: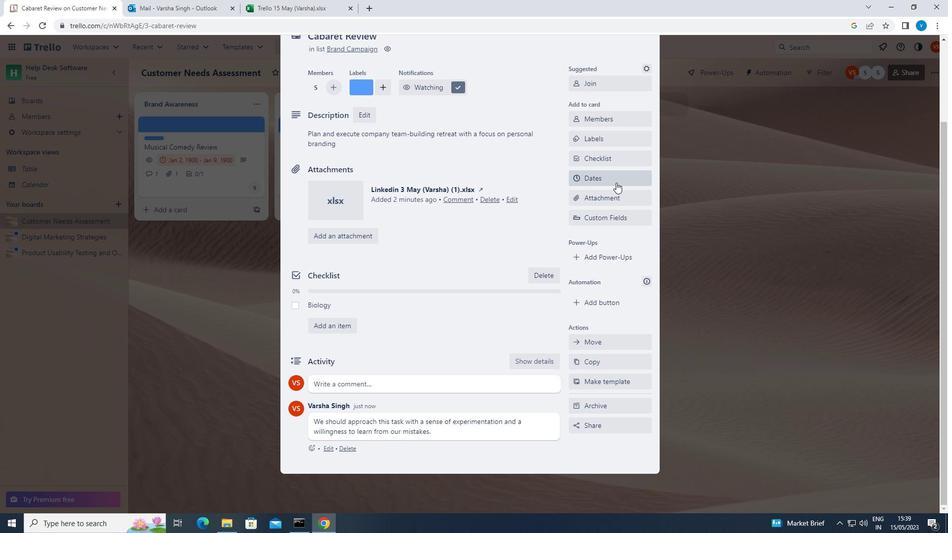 
Action: Mouse moved to (580, 254)
Screenshot: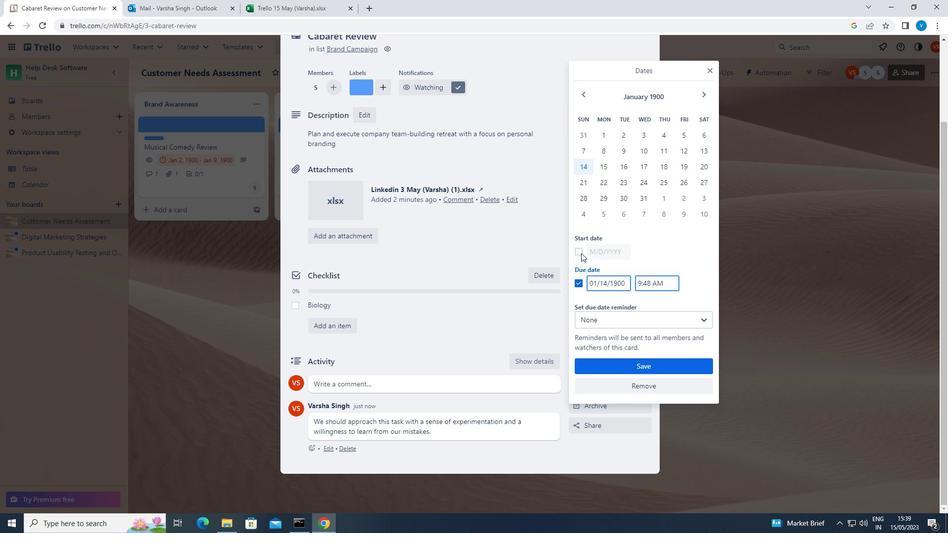 
Action: Mouse pressed left at (580, 254)
Screenshot: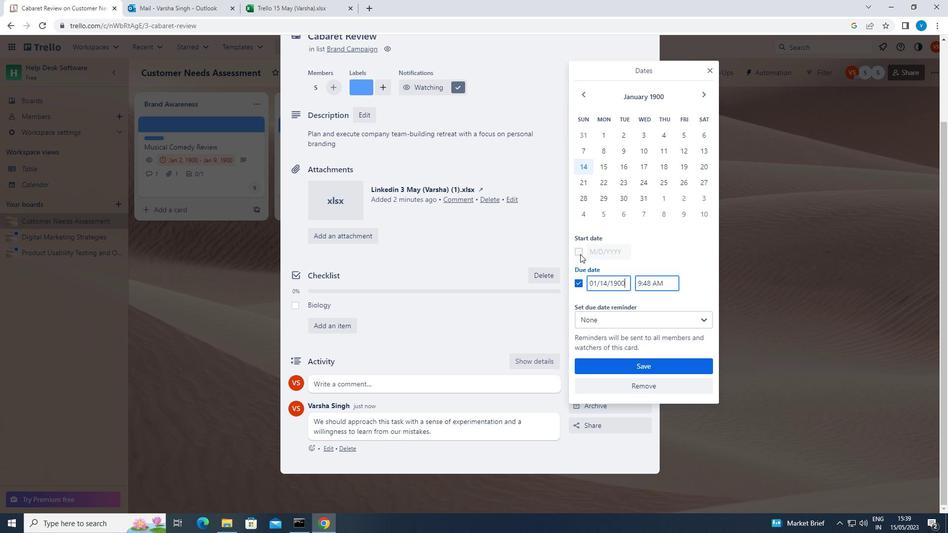 
Action: Mouse moved to (628, 253)
Screenshot: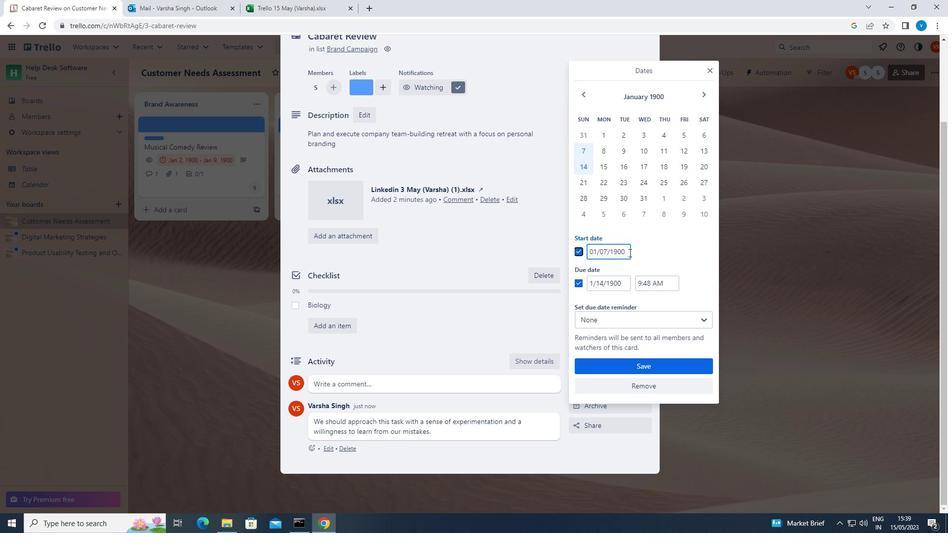 
Action: Mouse pressed left at (628, 253)
Screenshot: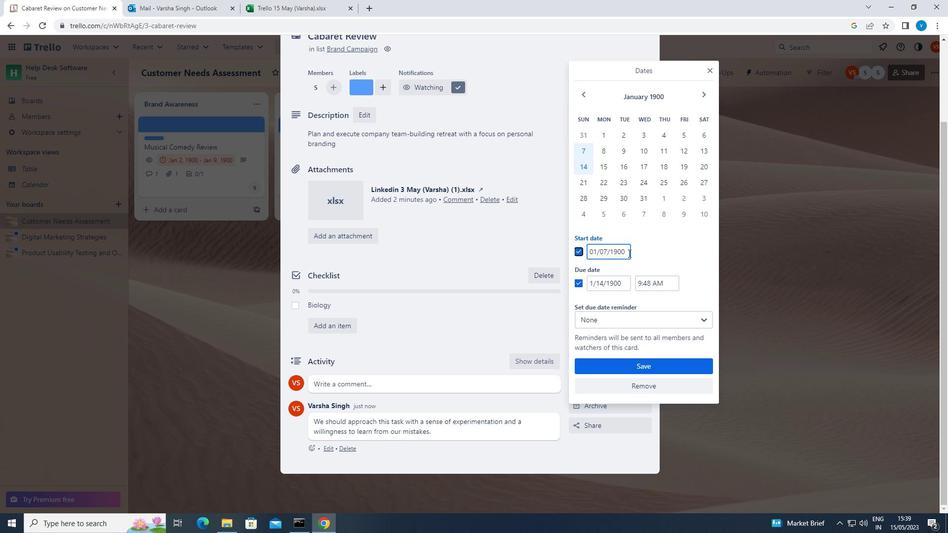 
Action: Key pressed <Key.backspace><Key.backspace><Key.backspace><Key.backspace><Key.backspace><Key.backspace><Key.backspace><Key.backspace><Key.backspace><Key.backspace><Key.backspace><Key.backspace><Key.backspace><Key.backspace><Key.backspace><Key.backspace><Key.backspace><Key.backspace><Key.backspace><Key.backspace>01/08/1900
Screenshot: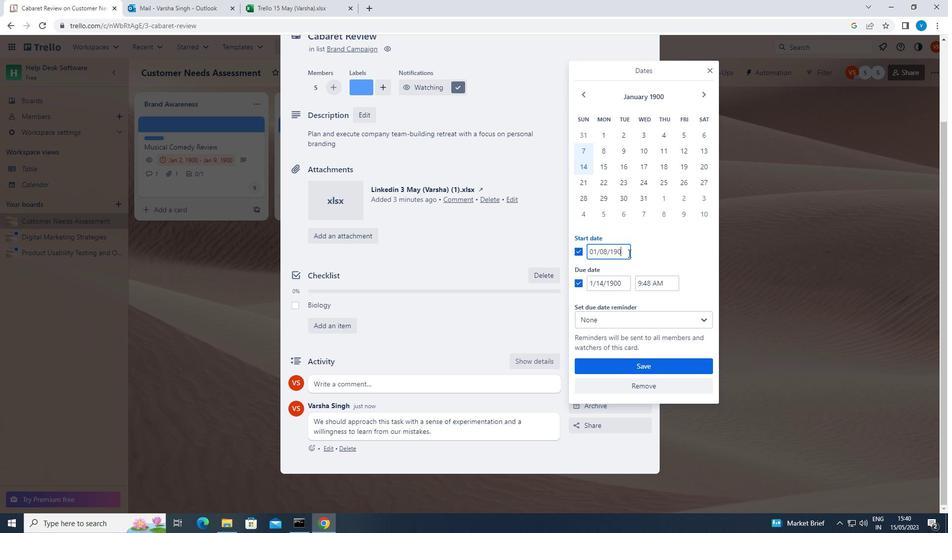 
Action: Mouse moved to (627, 285)
Screenshot: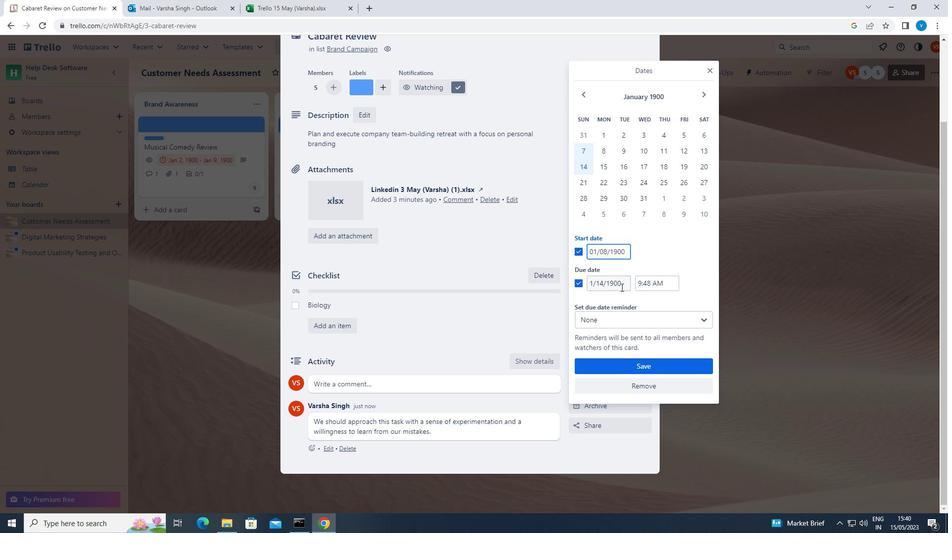 
Action: Mouse pressed left at (627, 285)
Screenshot: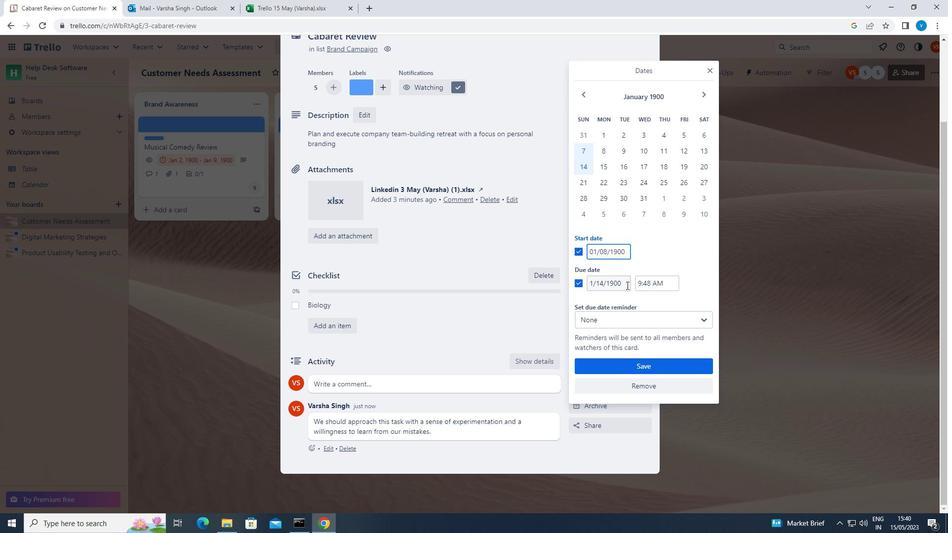 
Action: Mouse moved to (627, 285)
Screenshot: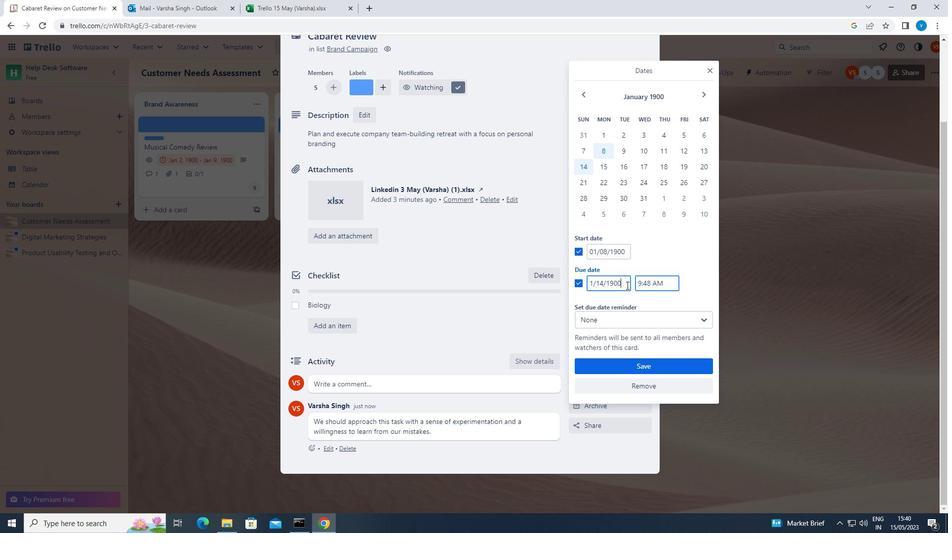 
Action: Key pressed <Key.backspace><Key.backspace><Key.backspace><Key.backspace><Key.backspace><Key.backspace><Key.backspace><Key.backspace><Key.backspace><Key.backspace><Key.backspace><Key.backspace><Key.backspace><Key.backspace><Key.backspace><Key.backspace><Key.backspace><Key.backspace><Key.backspace><Key.backspace><Key.backspace><Key.backspace><Key.backspace><Key.backspace><Key.backspace>01/15/1900
Screenshot: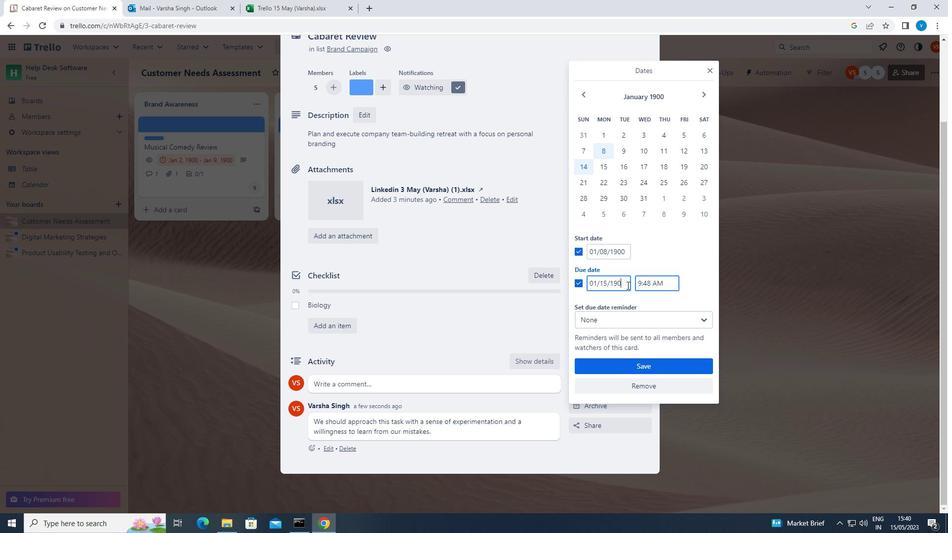 
Action: Mouse moved to (682, 365)
Screenshot: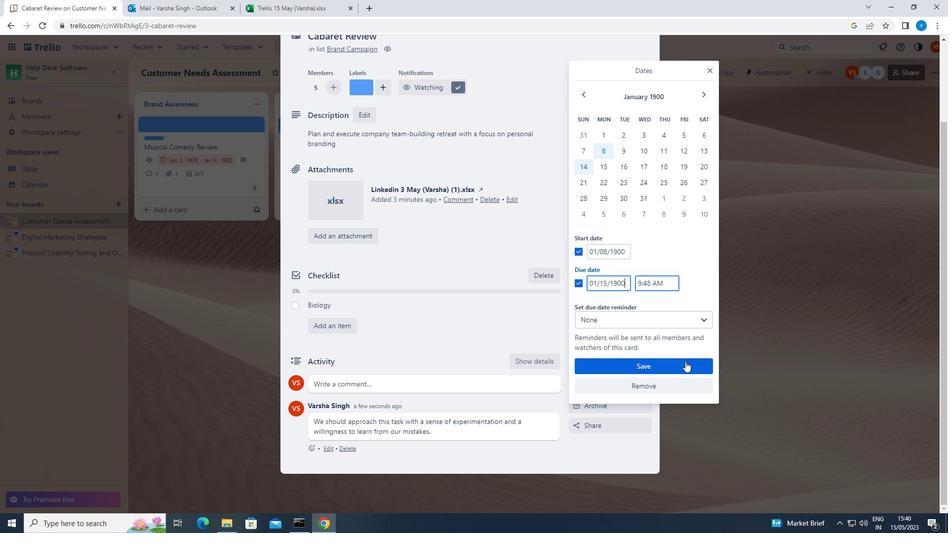 
Action: Mouse pressed left at (682, 365)
Screenshot: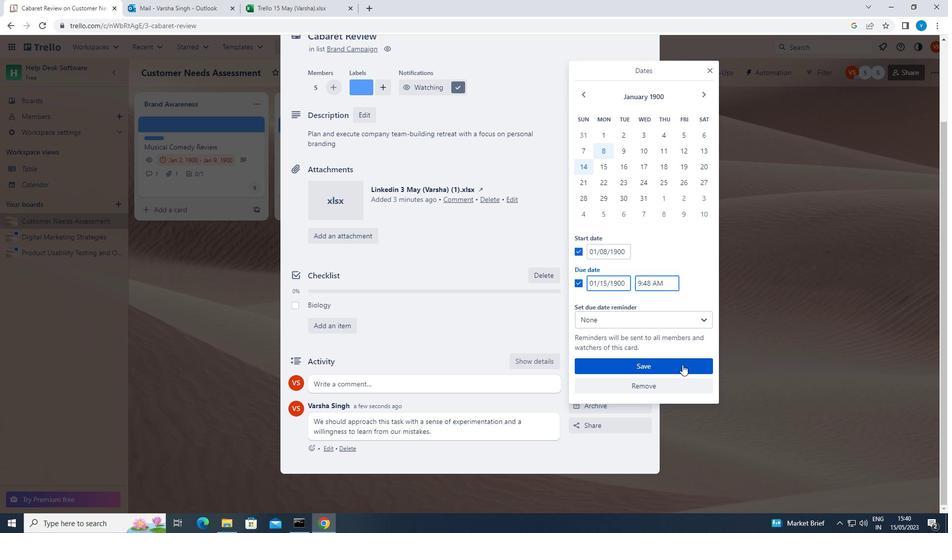 
